 Task: Add a signature Holden Davis containing With sincere appreciation and best wishes, Holden Davis to email address softage.5@softage.net and add a label Recipes
Action: Mouse moved to (882, 49)
Screenshot: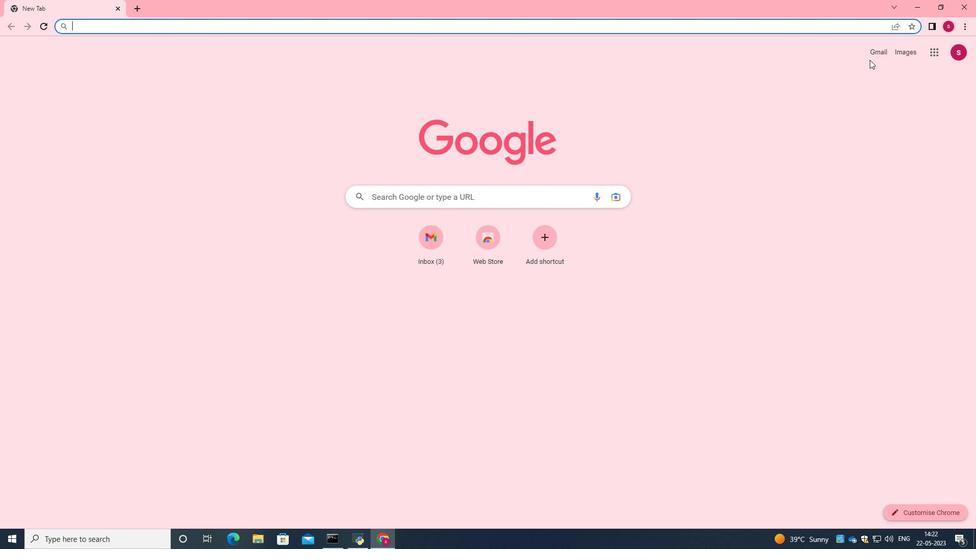 
Action: Mouse pressed left at (882, 49)
Screenshot: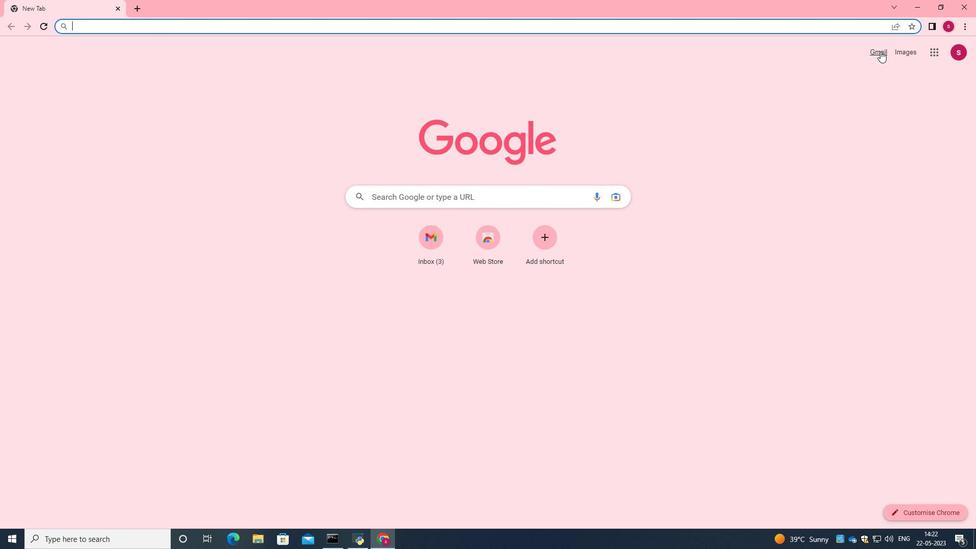 
Action: Mouse moved to (888, 68)
Screenshot: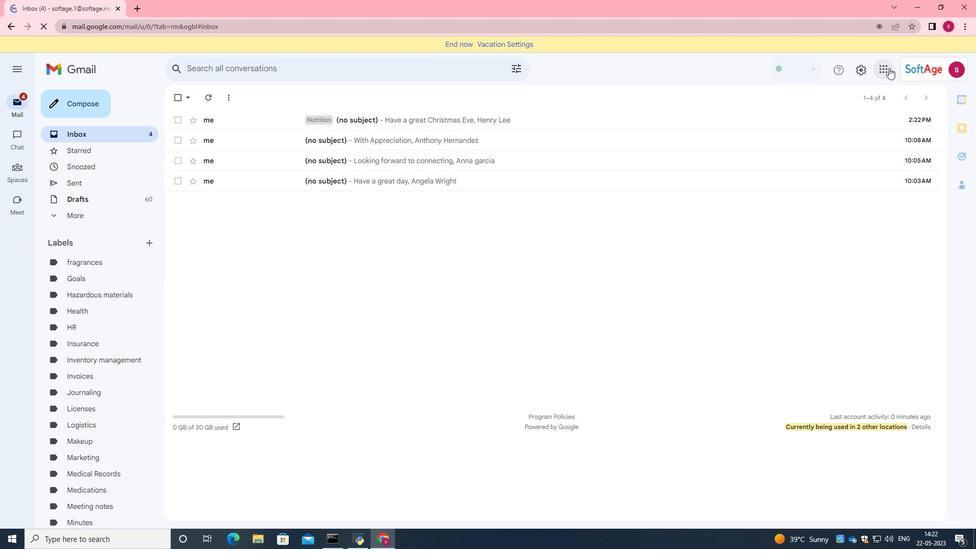 
Action: Mouse pressed left at (888, 68)
Screenshot: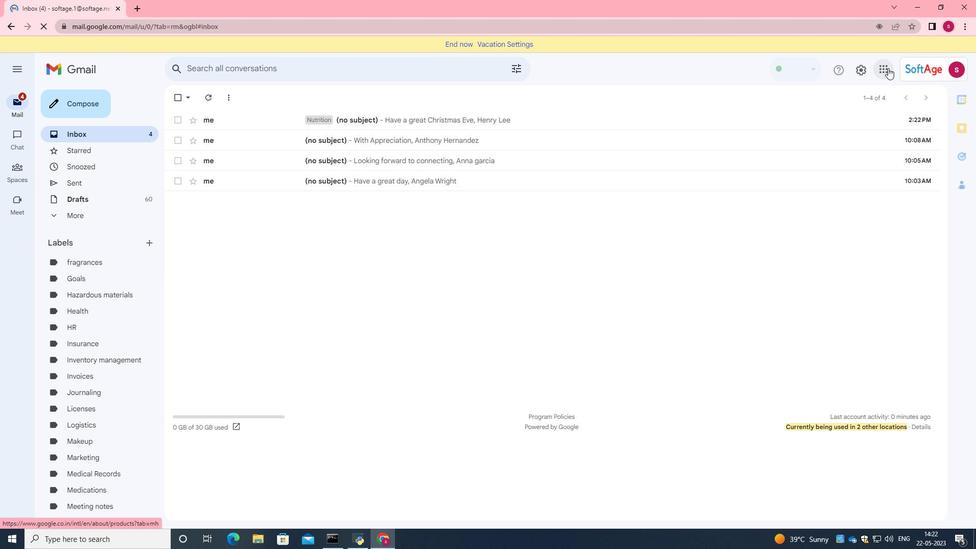 
Action: Mouse moved to (852, 72)
Screenshot: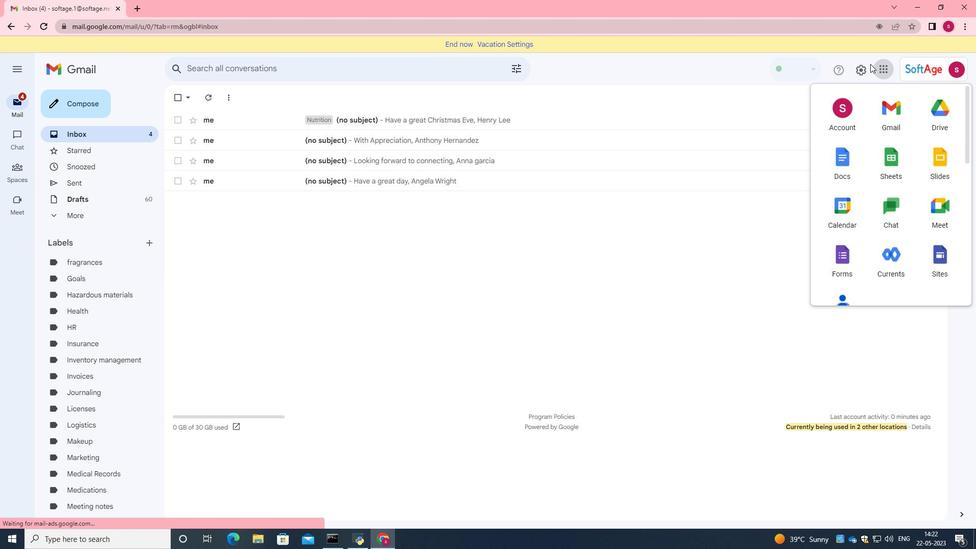 
Action: Mouse pressed left at (852, 72)
Screenshot: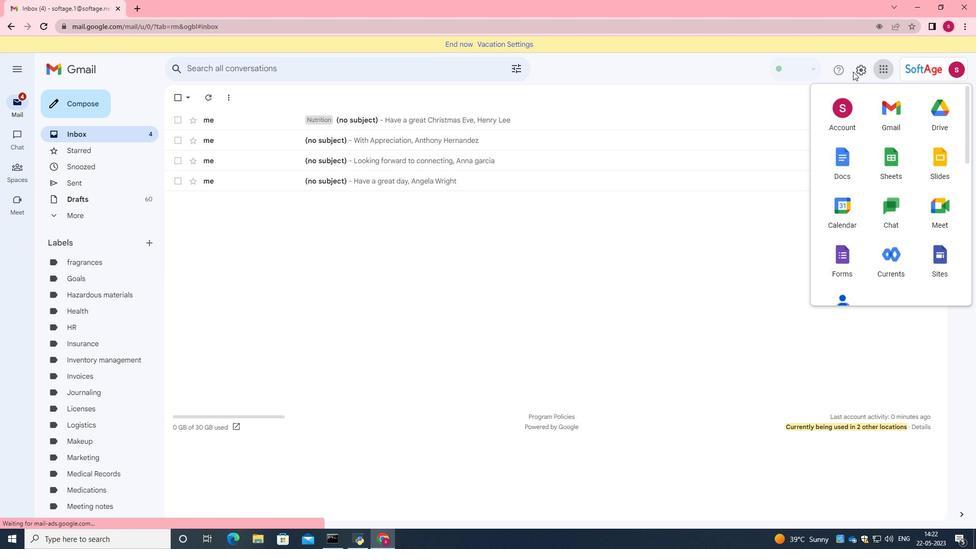 
Action: Mouse moved to (864, 73)
Screenshot: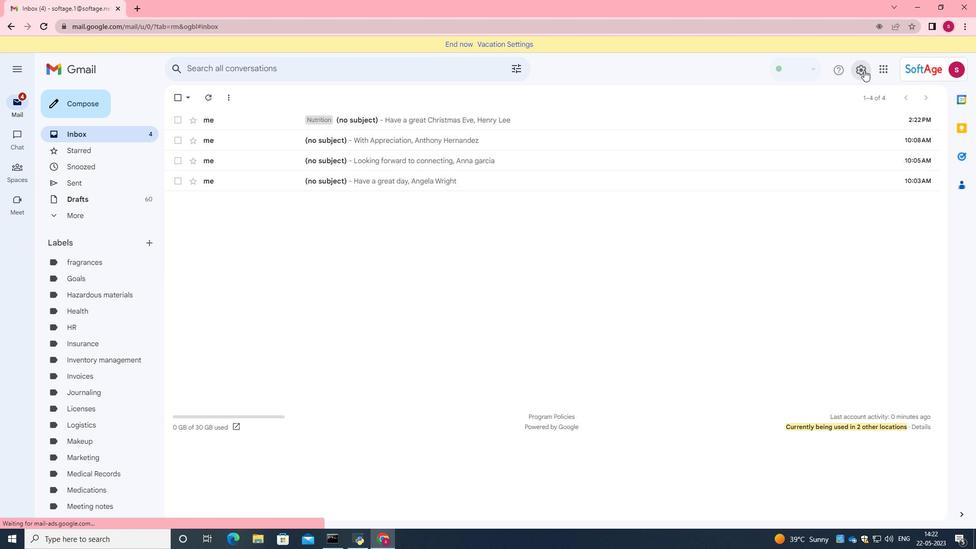 
Action: Mouse pressed left at (864, 73)
Screenshot: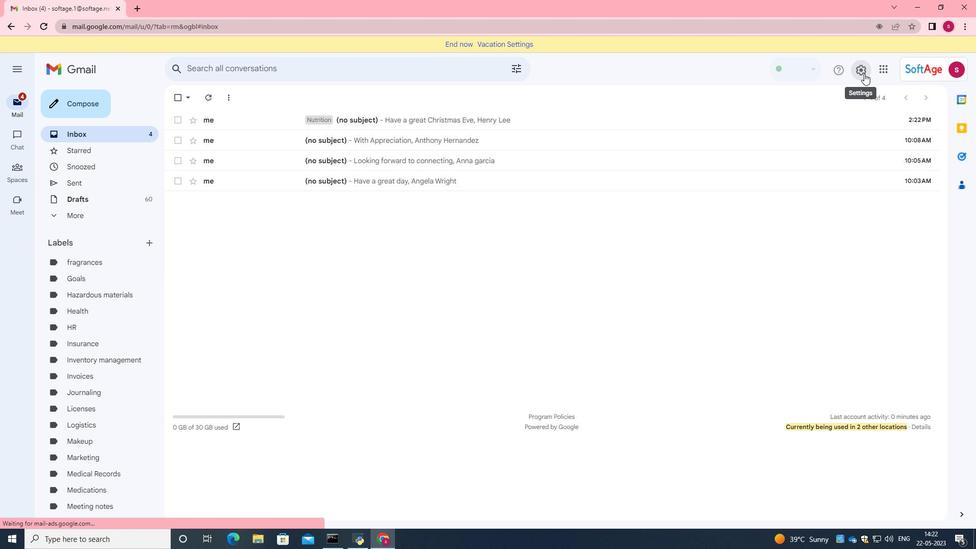 
Action: Mouse moved to (861, 72)
Screenshot: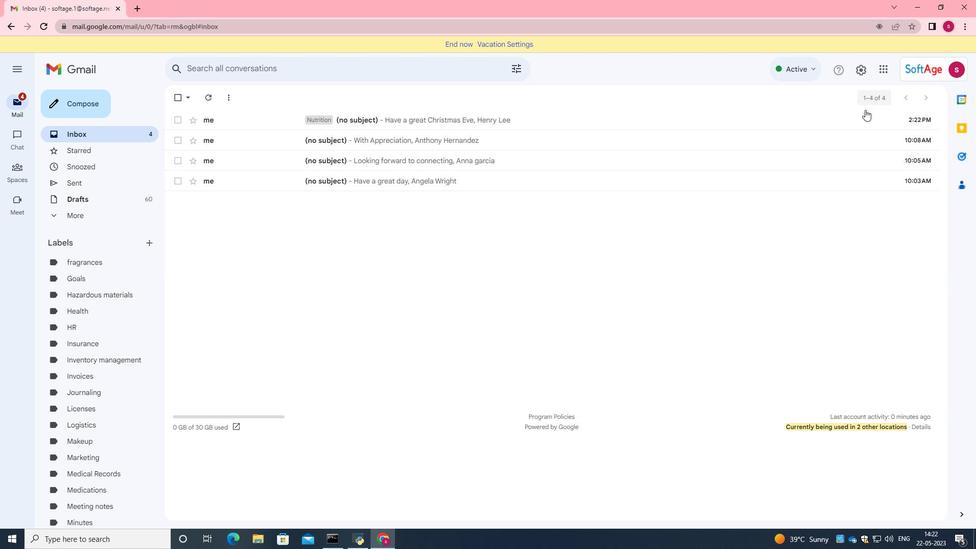 
Action: Mouse pressed left at (861, 72)
Screenshot: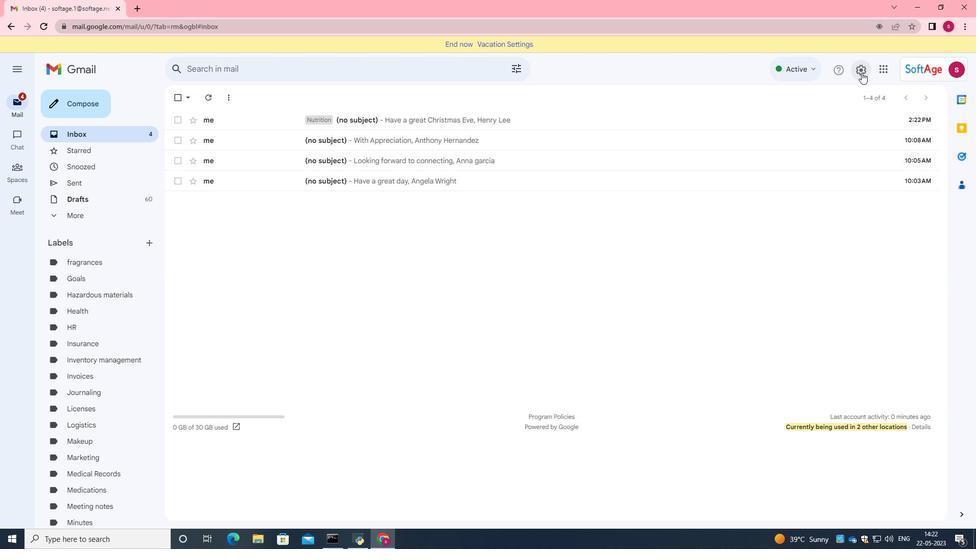 
Action: Mouse moved to (861, 115)
Screenshot: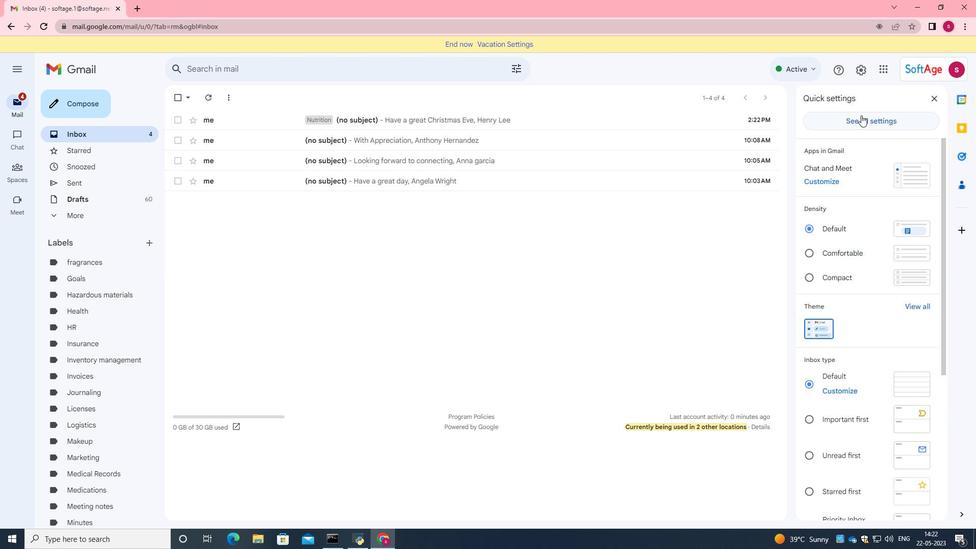 
Action: Mouse pressed left at (861, 115)
Screenshot: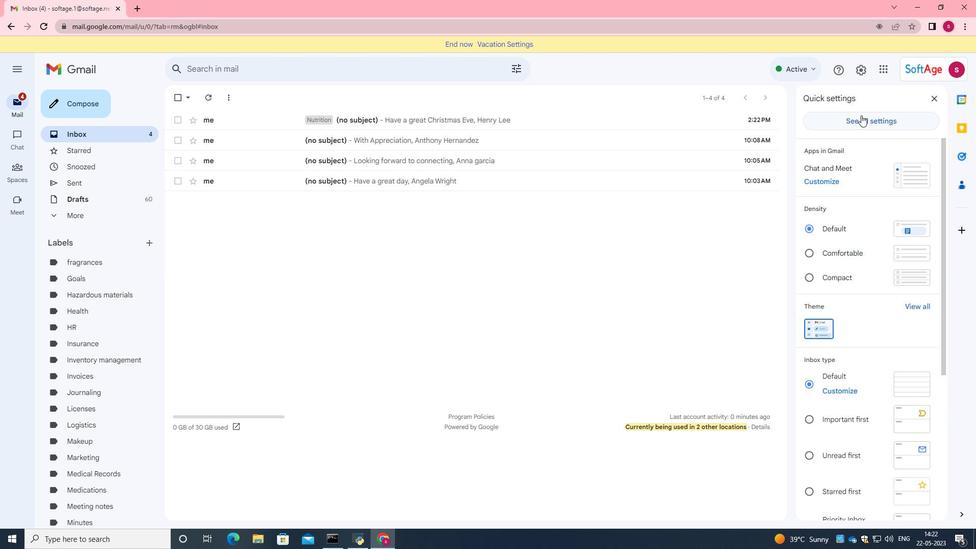 
Action: Mouse moved to (443, 228)
Screenshot: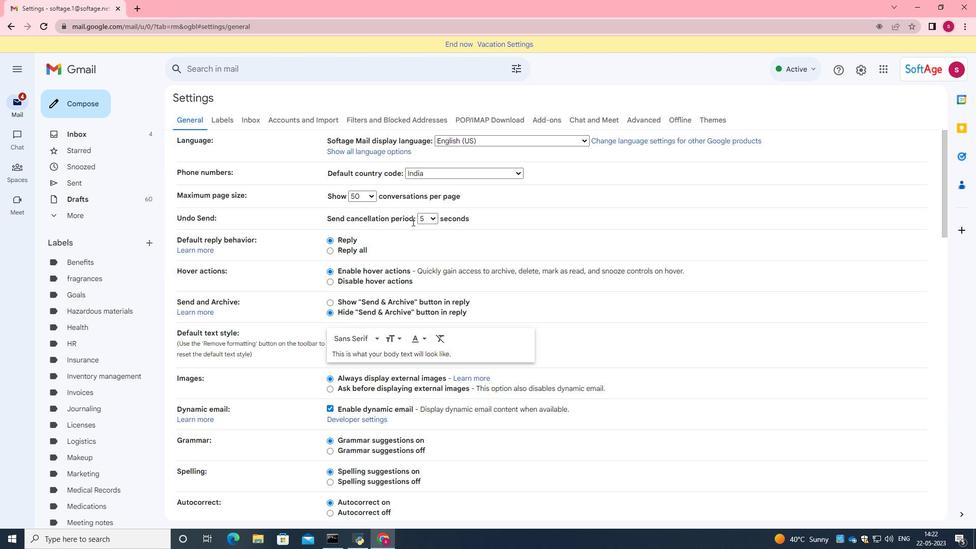 
Action: Mouse scrolled (443, 228) with delta (0, 0)
Screenshot: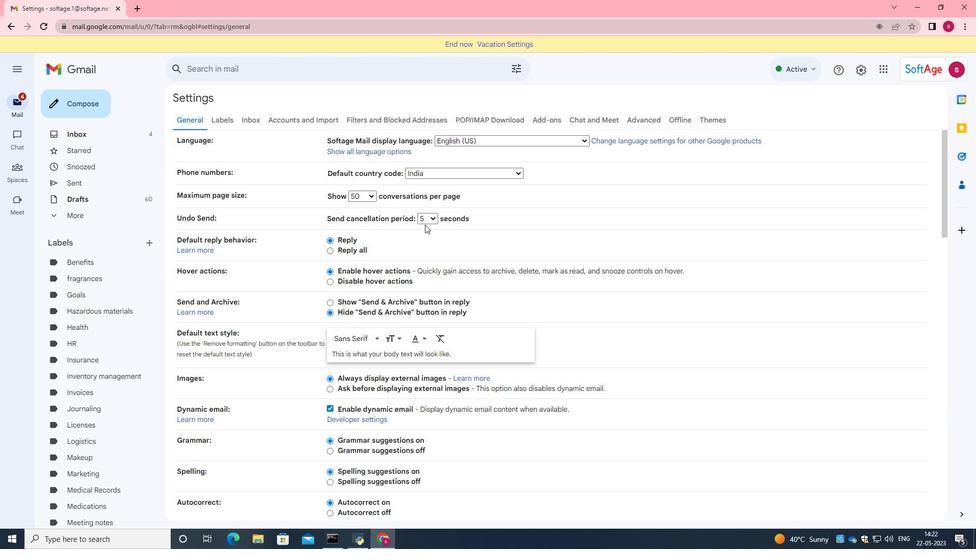 
Action: Mouse moved to (443, 229)
Screenshot: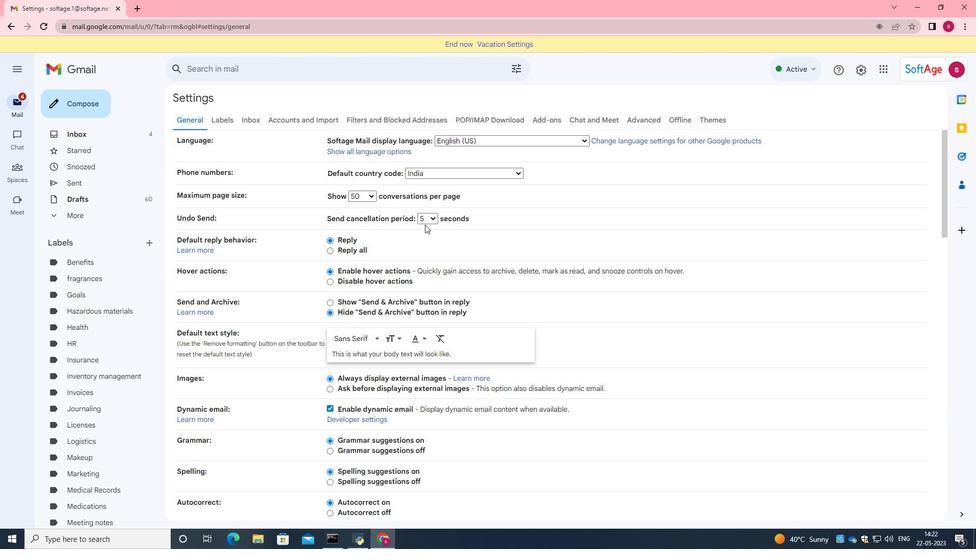 
Action: Mouse scrolled (443, 228) with delta (0, 0)
Screenshot: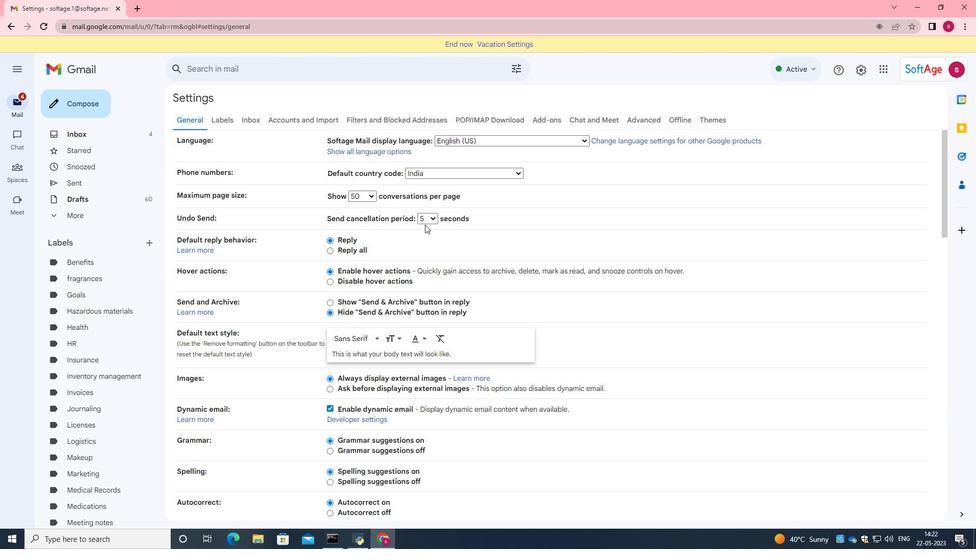 
Action: Mouse moved to (445, 230)
Screenshot: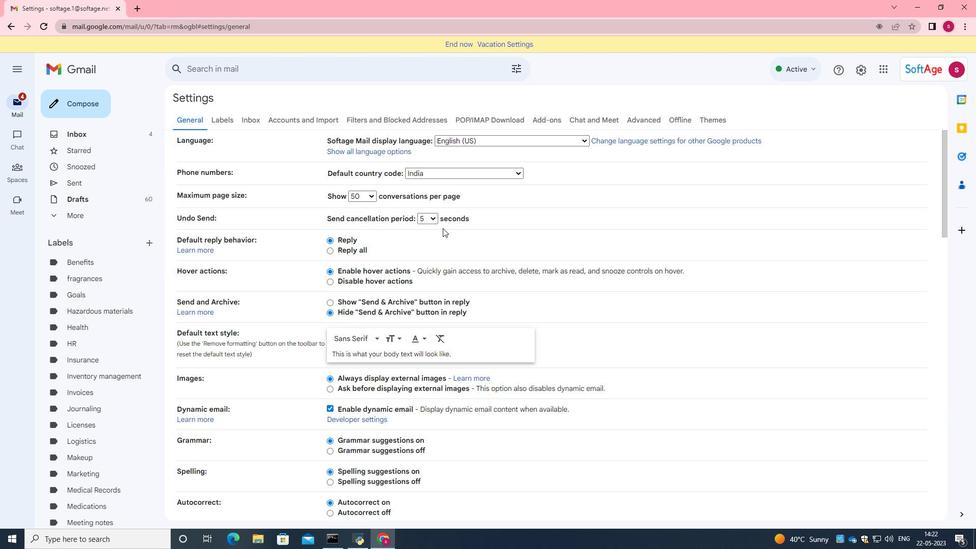 
Action: Mouse scrolled (445, 230) with delta (0, 0)
Screenshot: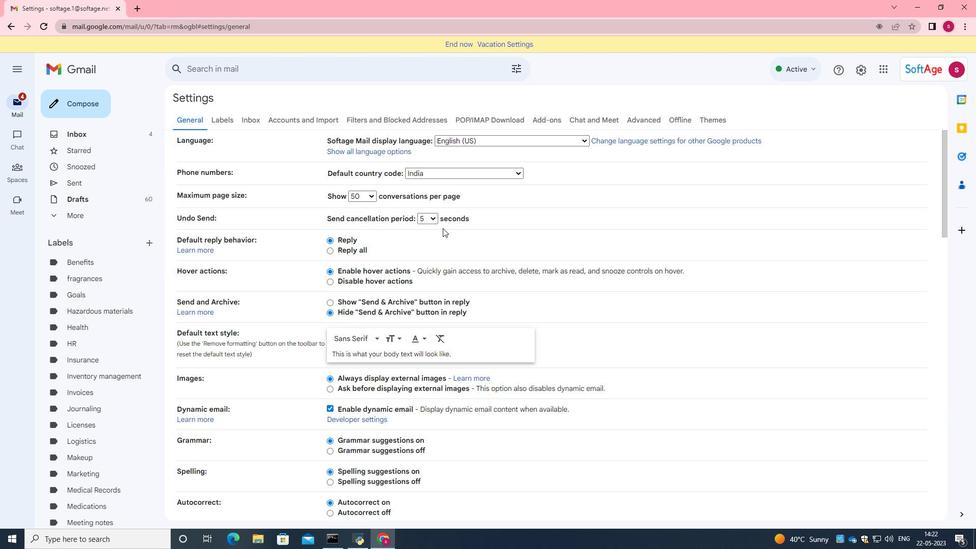 
Action: Mouse moved to (470, 251)
Screenshot: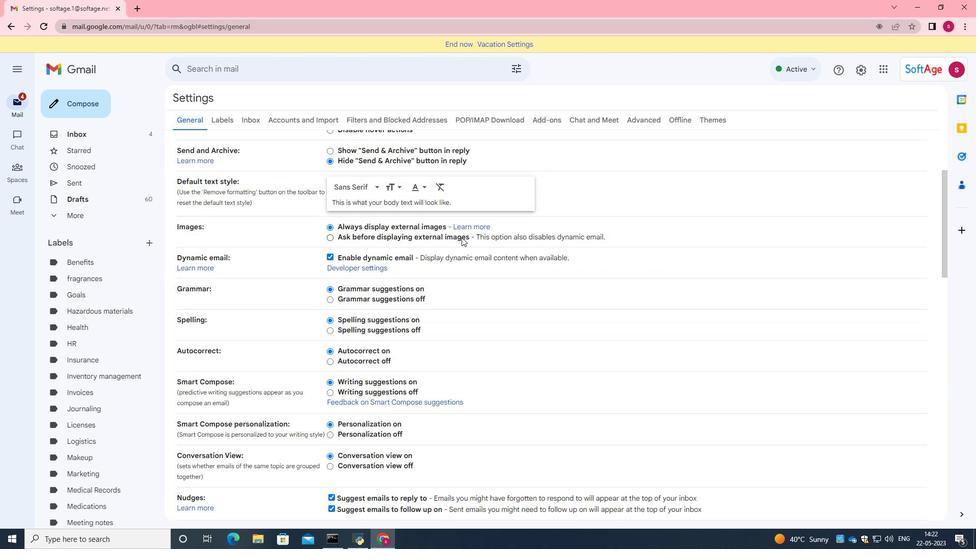 
Action: Mouse scrolled (468, 249) with delta (0, 0)
Screenshot: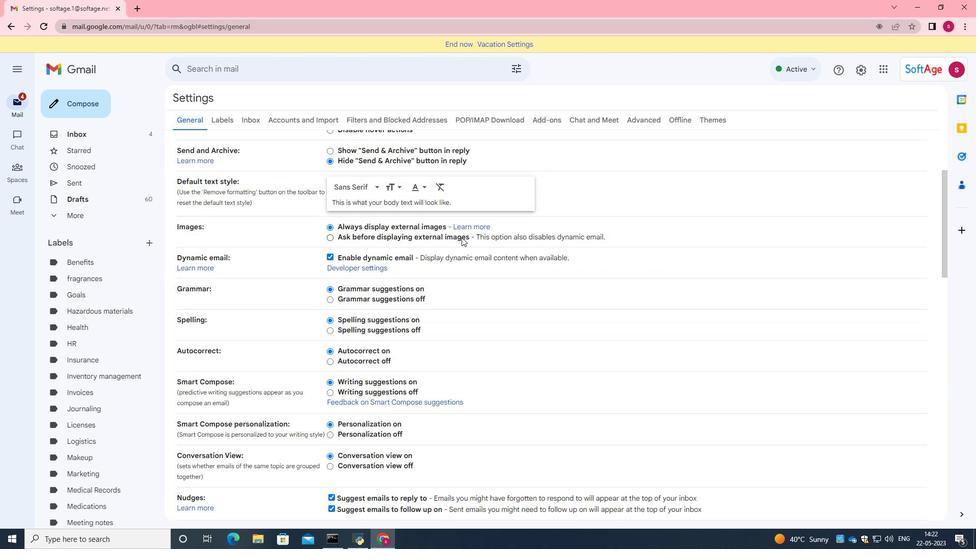
Action: Mouse moved to (470, 252)
Screenshot: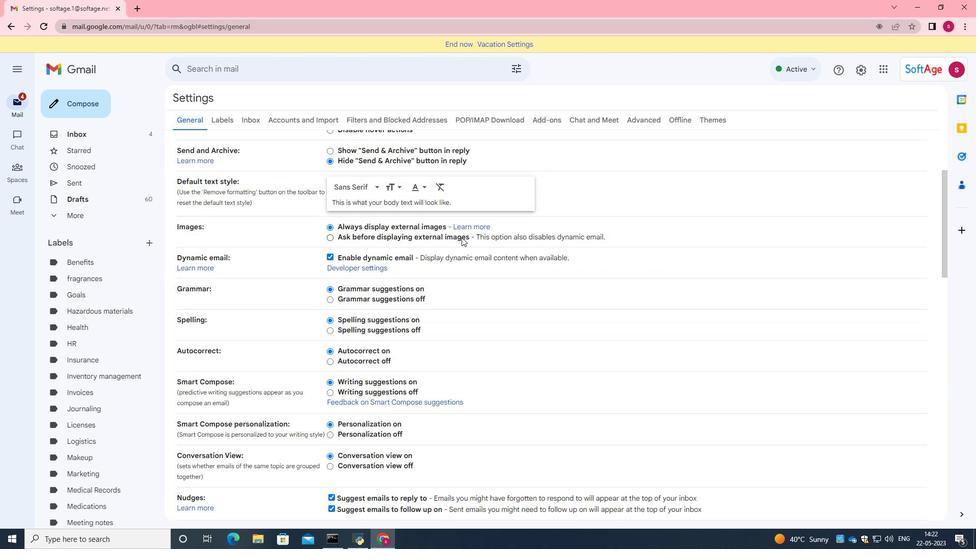 
Action: Mouse scrolled (470, 250) with delta (0, 0)
Screenshot: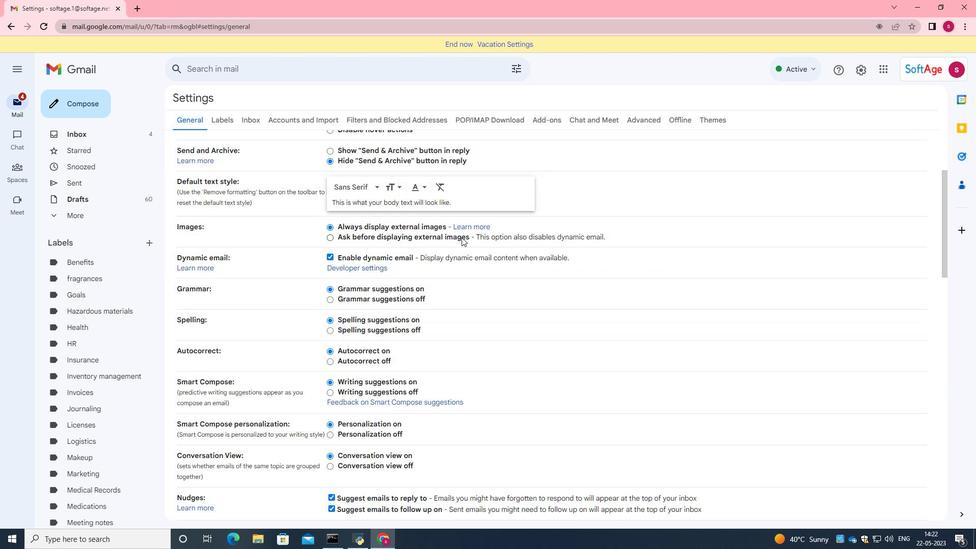 
Action: Mouse scrolled (470, 251) with delta (0, 0)
Screenshot: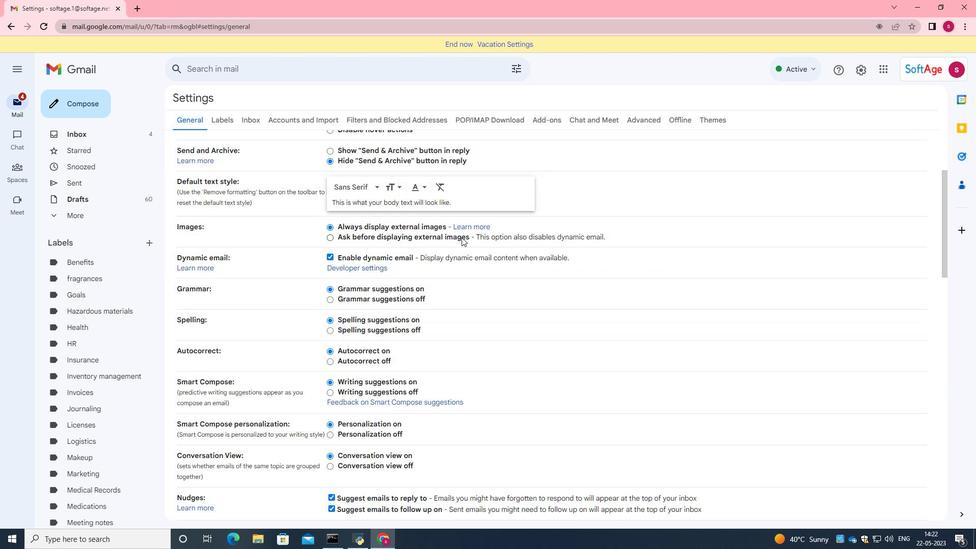 
Action: Mouse moved to (471, 252)
Screenshot: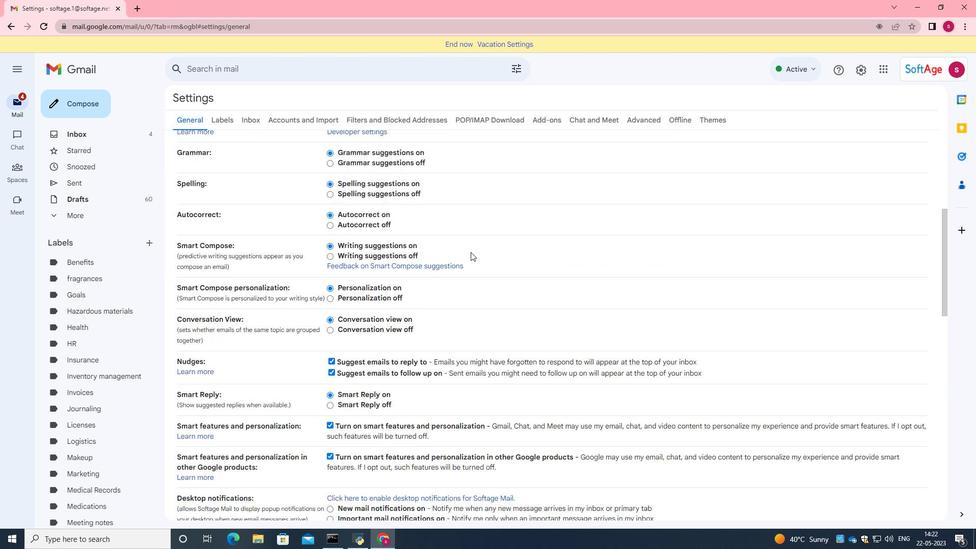 
Action: Mouse scrolled (471, 252) with delta (0, 0)
Screenshot: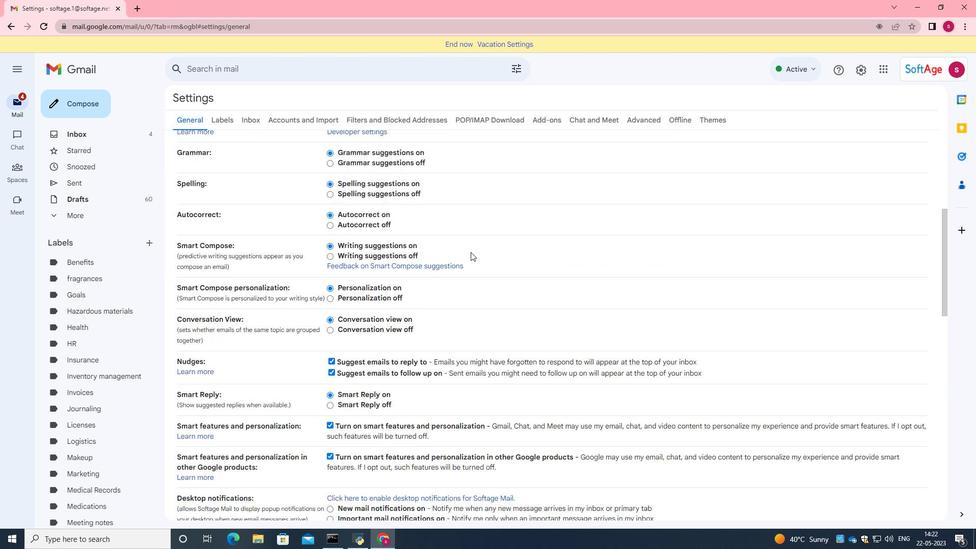 
Action: Mouse moved to (471, 255)
Screenshot: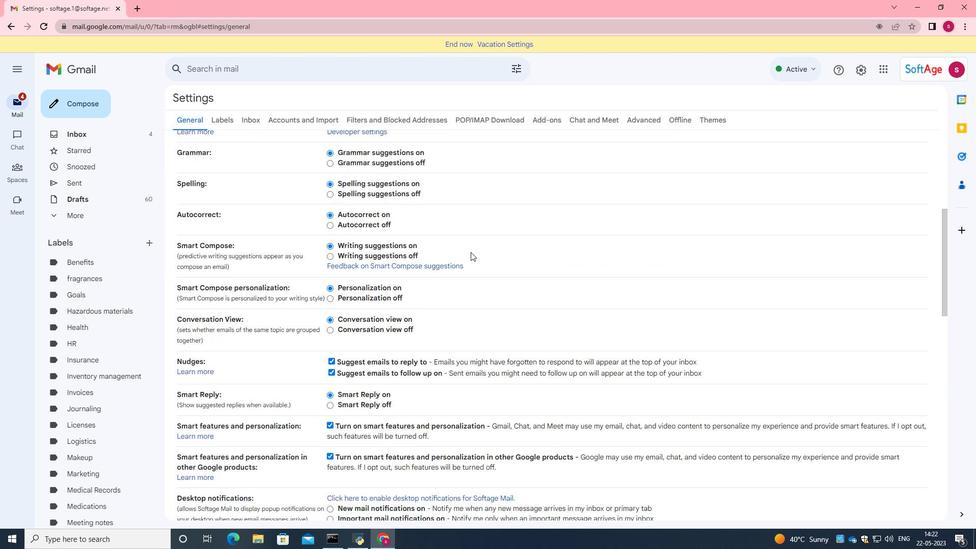 
Action: Mouse scrolled (471, 254) with delta (0, 0)
Screenshot: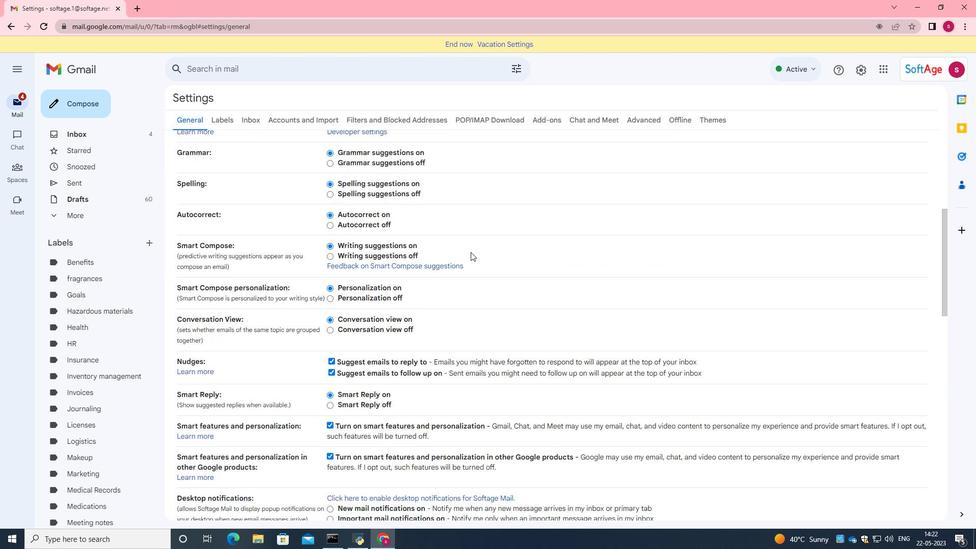 
Action: Mouse moved to (472, 256)
Screenshot: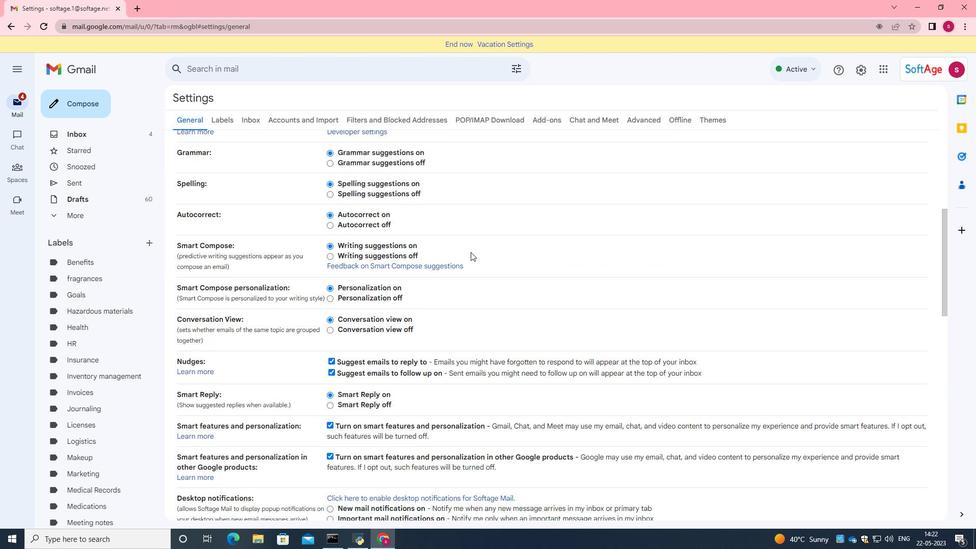 
Action: Mouse scrolled (472, 255) with delta (0, 0)
Screenshot: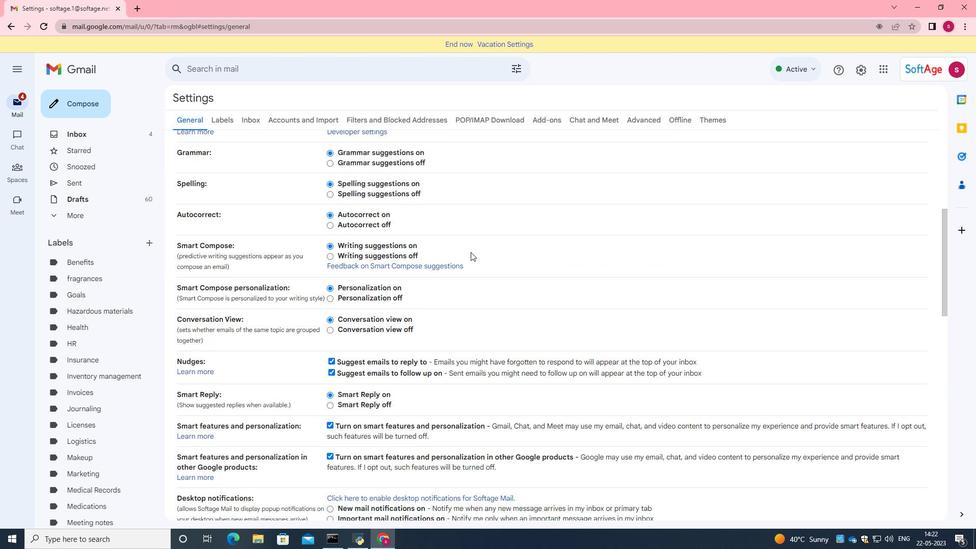 
Action: Mouse moved to (507, 351)
Screenshot: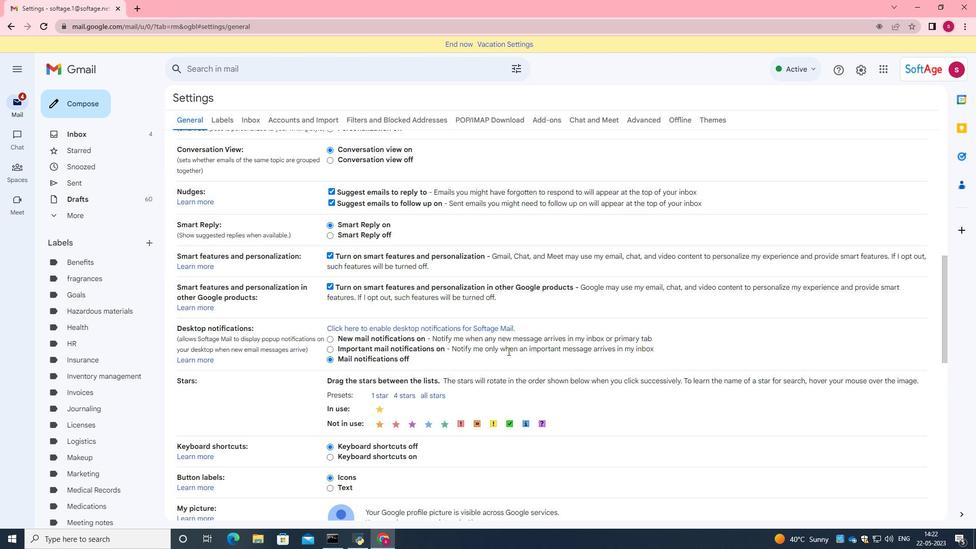 
Action: Mouse scrolled (507, 351) with delta (0, 0)
Screenshot: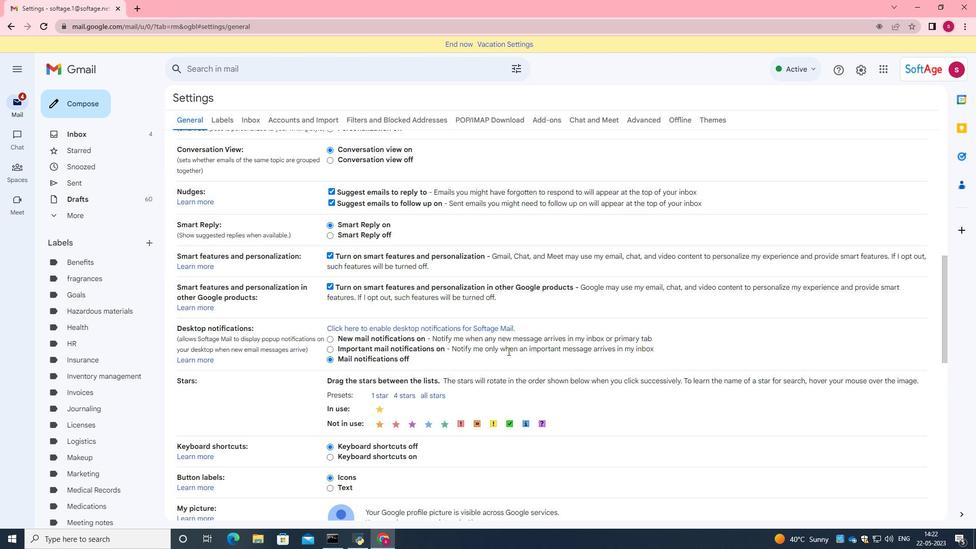 
Action: Mouse moved to (507, 351)
Screenshot: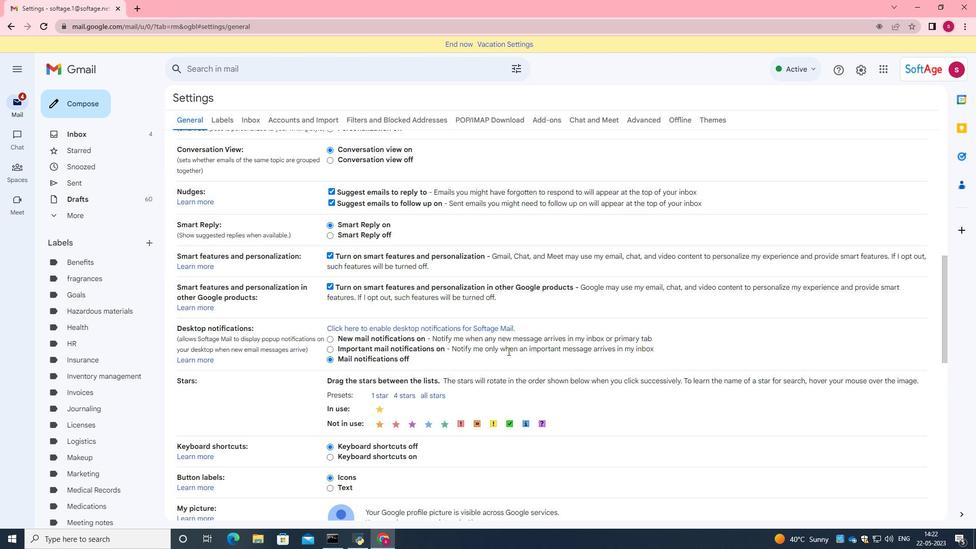 
Action: Mouse scrolled (507, 351) with delta (0, 0)
Screenshot: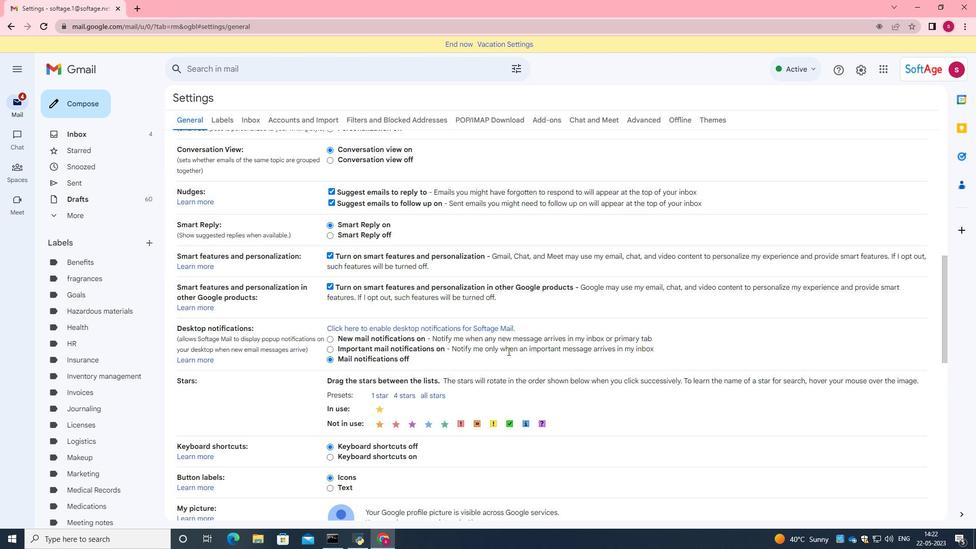 
Action: Mouse scrolled (507, 351) with delta (0, 0)
Screenshot: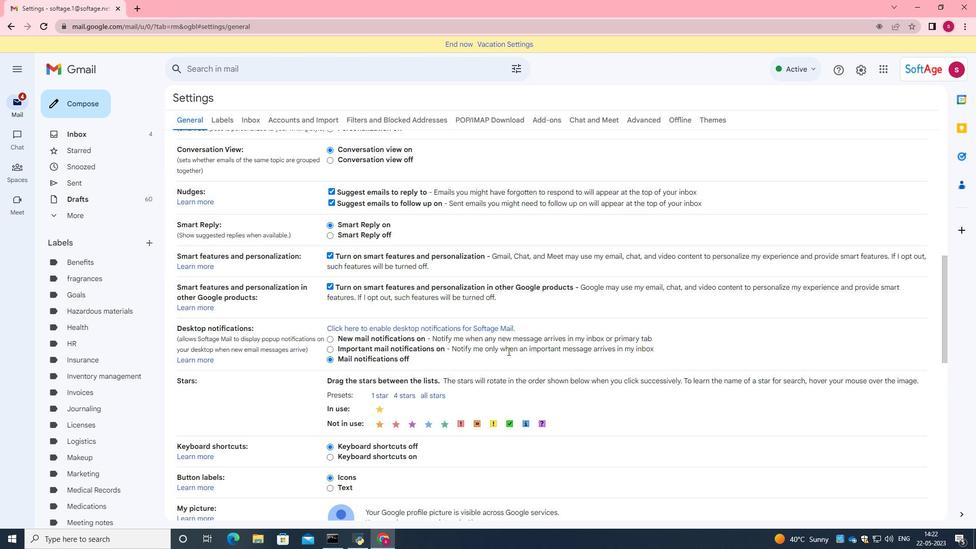 
Action: Mouse moved to (438, 432)
Screenshot: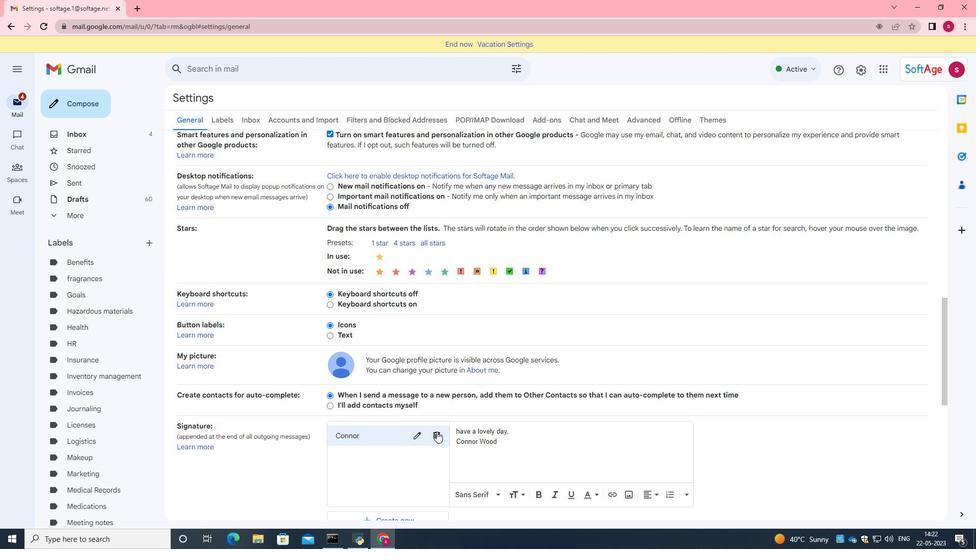 
Action: Mouse pressed left at (438, 432)
Screenshot: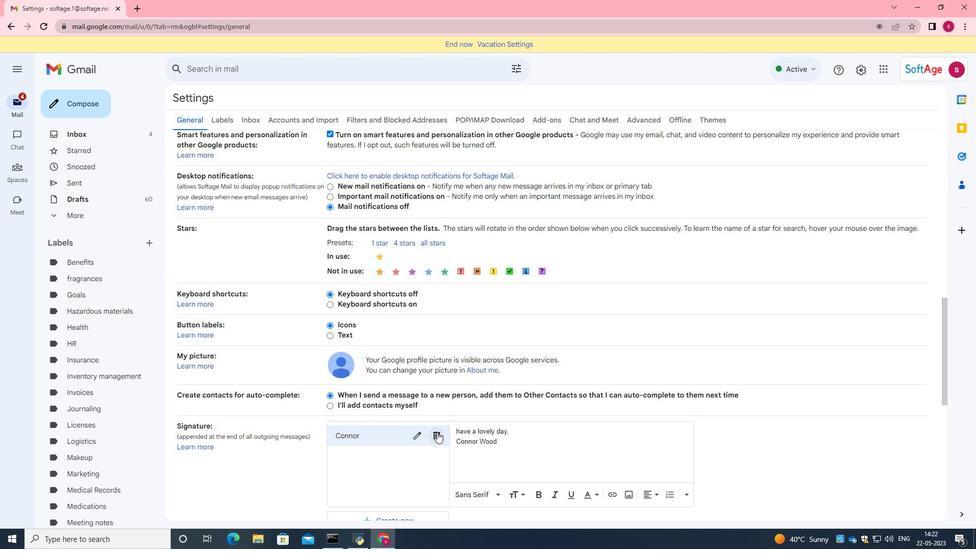 
Action: Mouse moved to (559, 305)
Screenshot: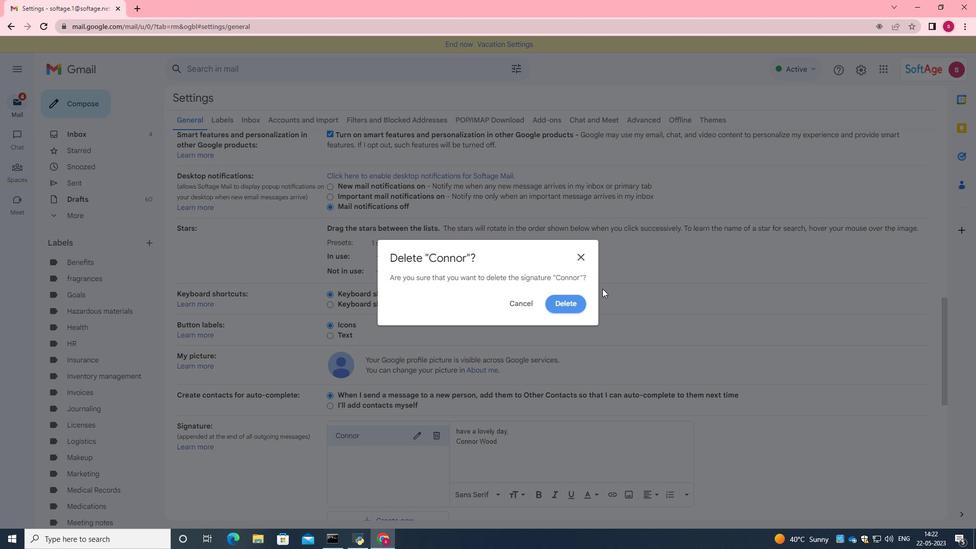 
Action: Mouse pressed left at (559, 305)
Screenshot: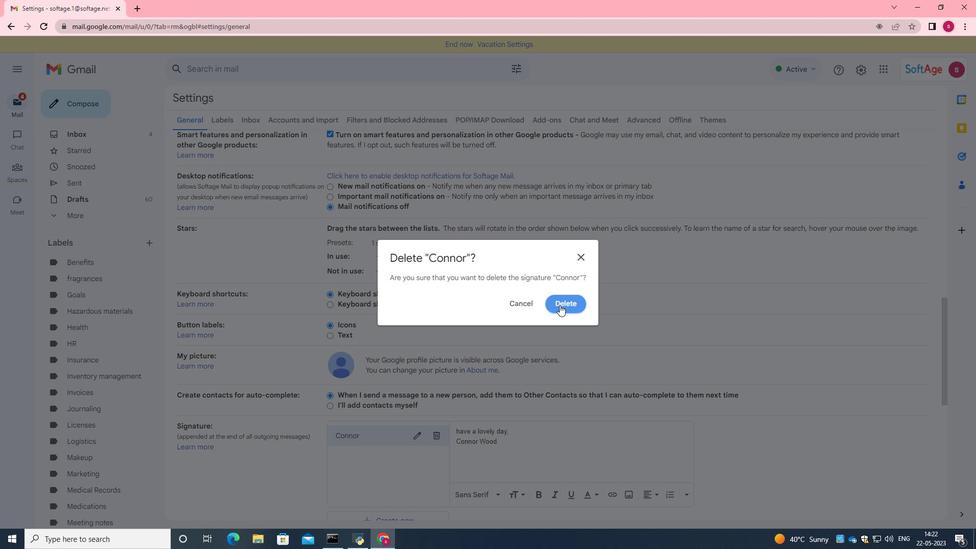 
Action: Mouse moved to (484, 373)
Screenshot: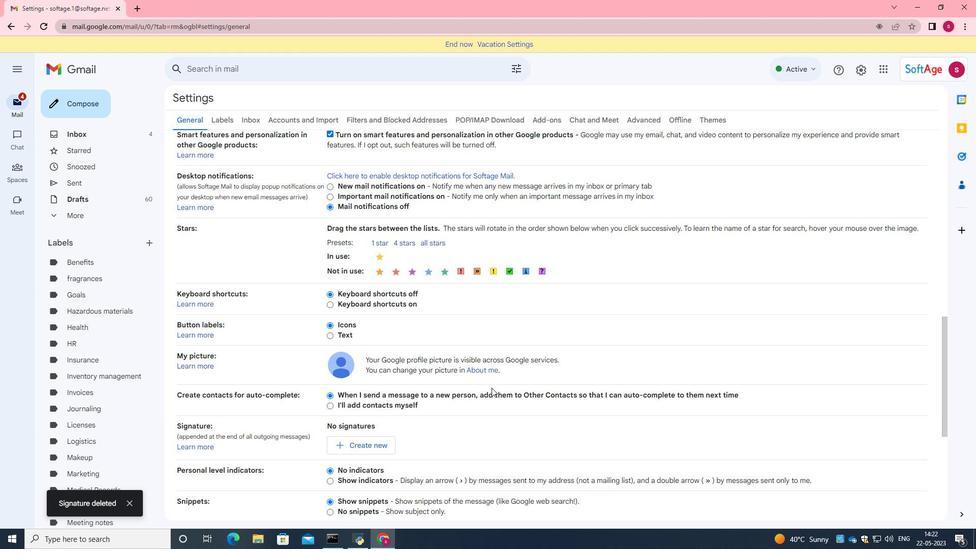 
Action: Mouse scrolled (484, 372) with delta (0, 0)
Screenshot: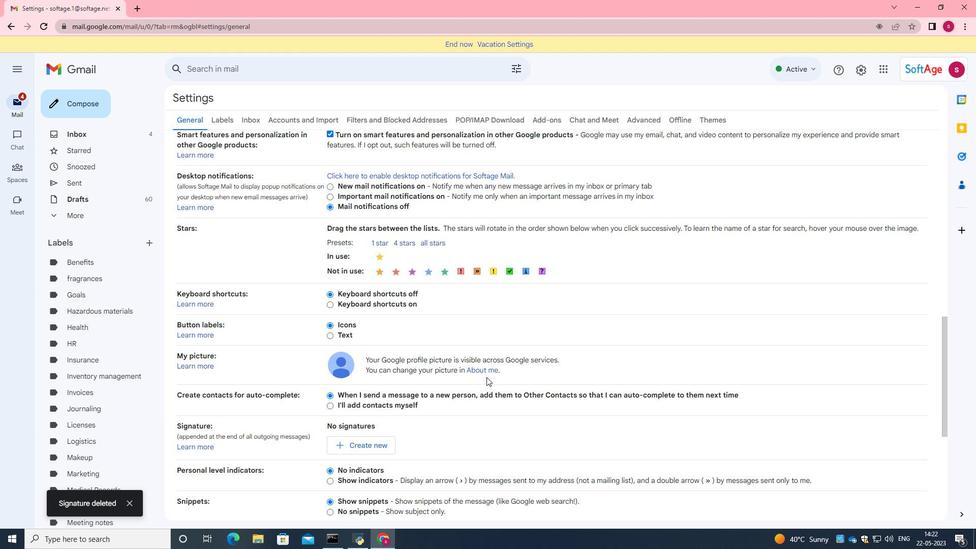 
Action: Mouse scrolled (484, 372) with delta (0, 0)
Screenshot: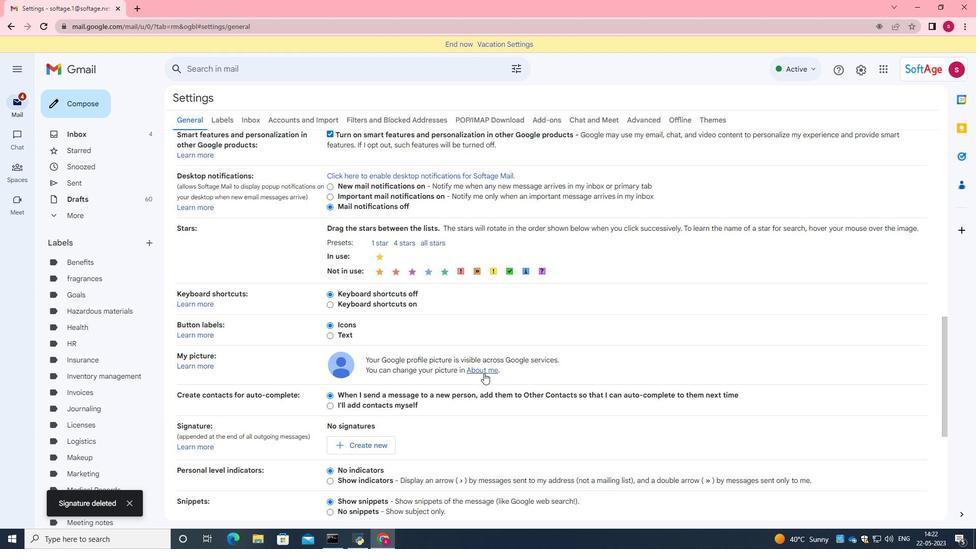 
Action: Mouse moved to (389, 345)
Screenshot: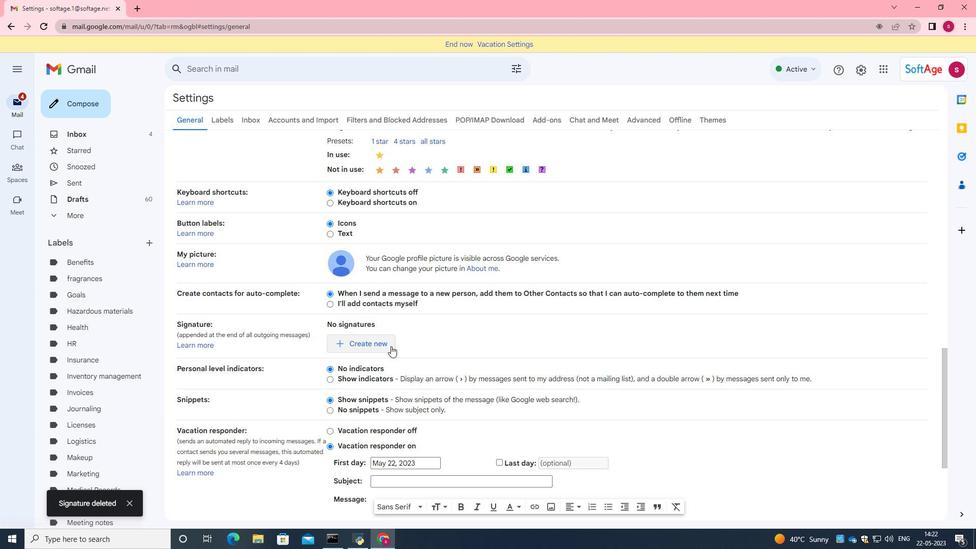 
Action: Mouse pressed left at (389, 345)
Screenshot: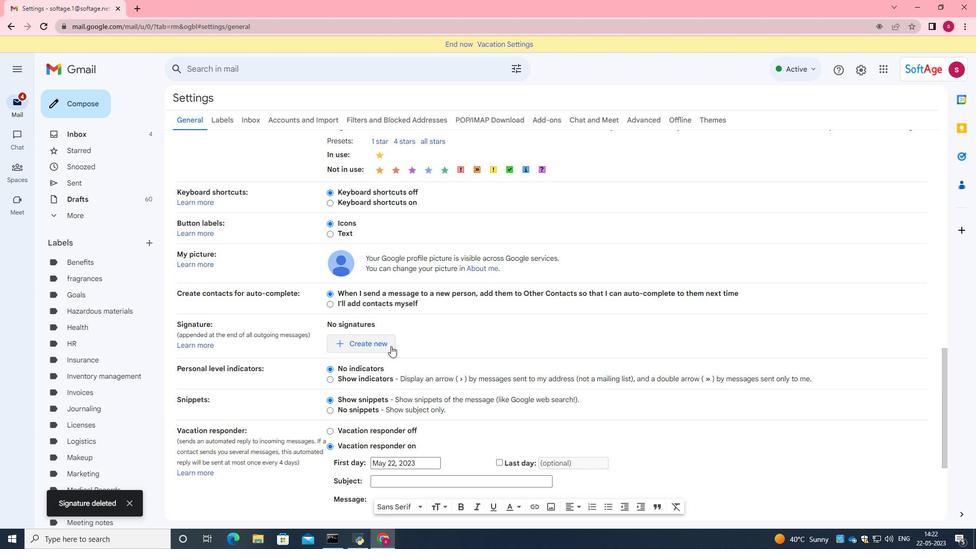 
Action: Mouse moved to (441, 273)
Screenshot: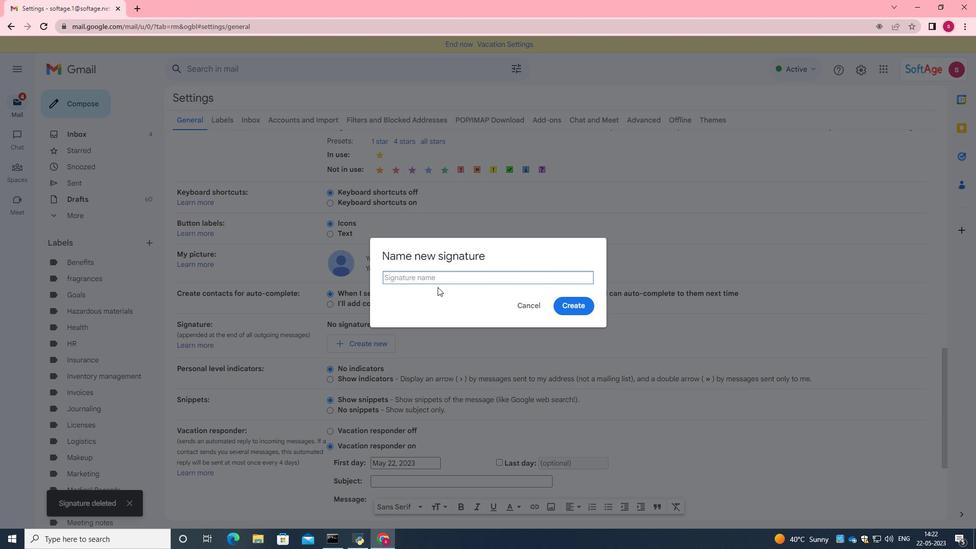 
Action: Key pressed <Key.caps_lock>H<Key.caps_lock>oldin<Key.backspace><Key.backspace>en<Key.space><Key.caps_lock>D<Key.caps_lock>avis
Screenshot: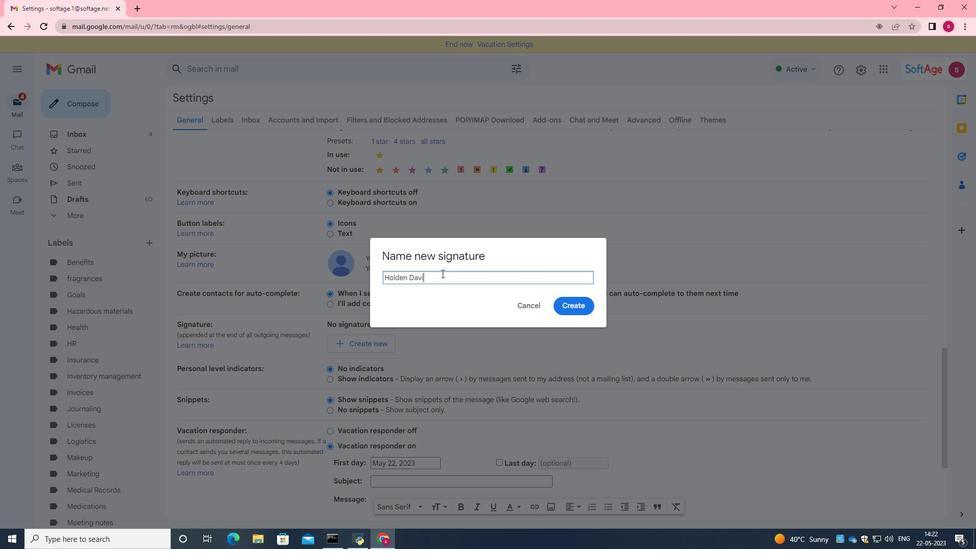 
Action: Mouse moved to (560, 302)
Screenshot: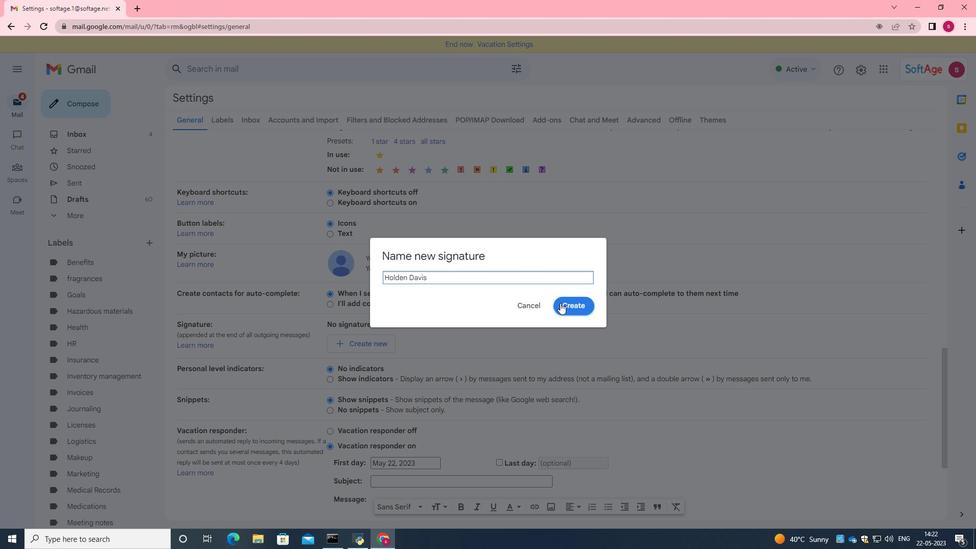 
Action: Mouse pressed left at (560, 302)
Screenshot: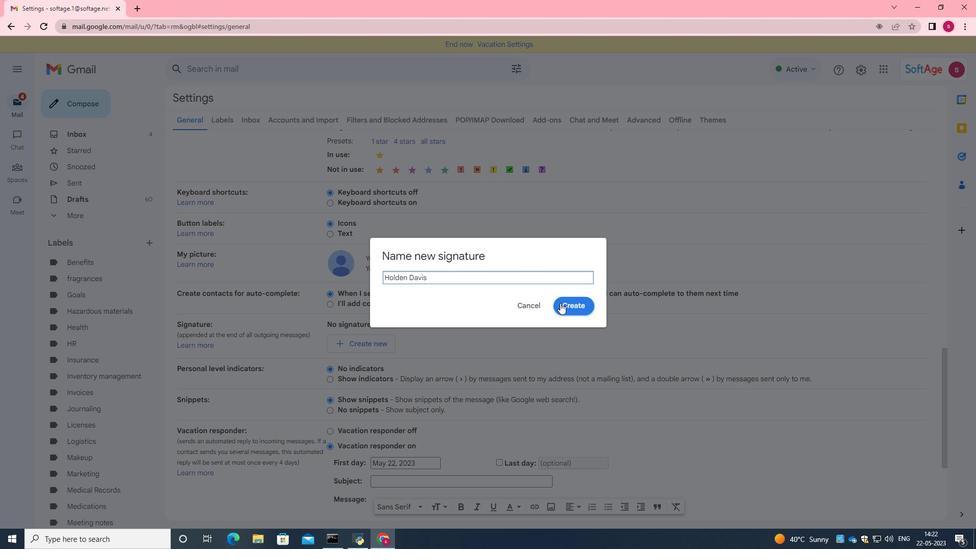 
Action: Mouse moved to (488, 260)
Screenshot: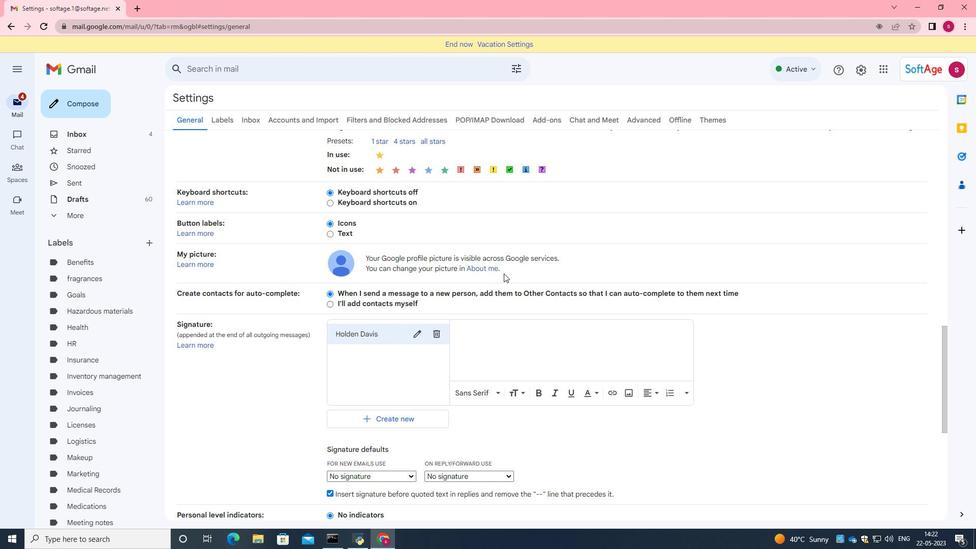 
Action: Mouse scrolled (488, 260) with delta (0, 0)
Screenshot: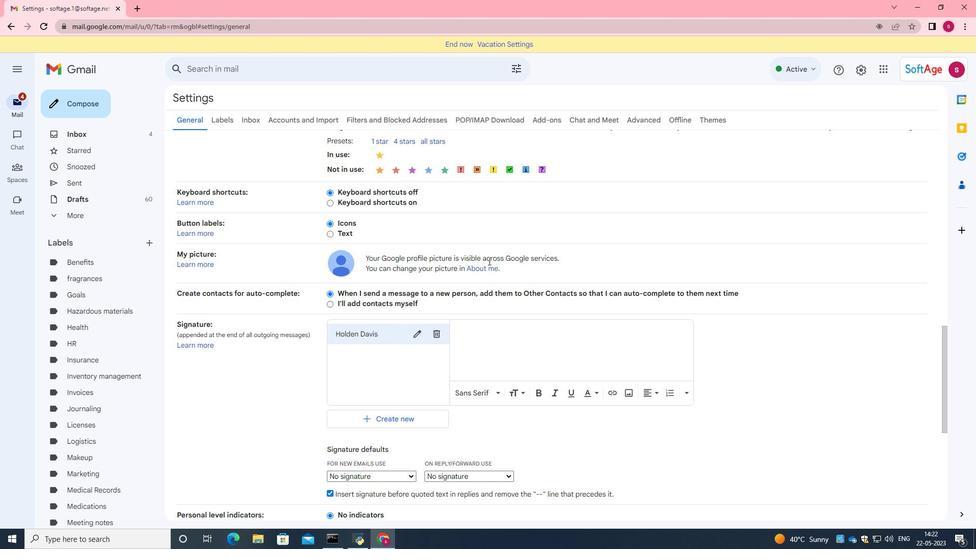 
Action: Mouse moved to (511, 283)
Screenshot: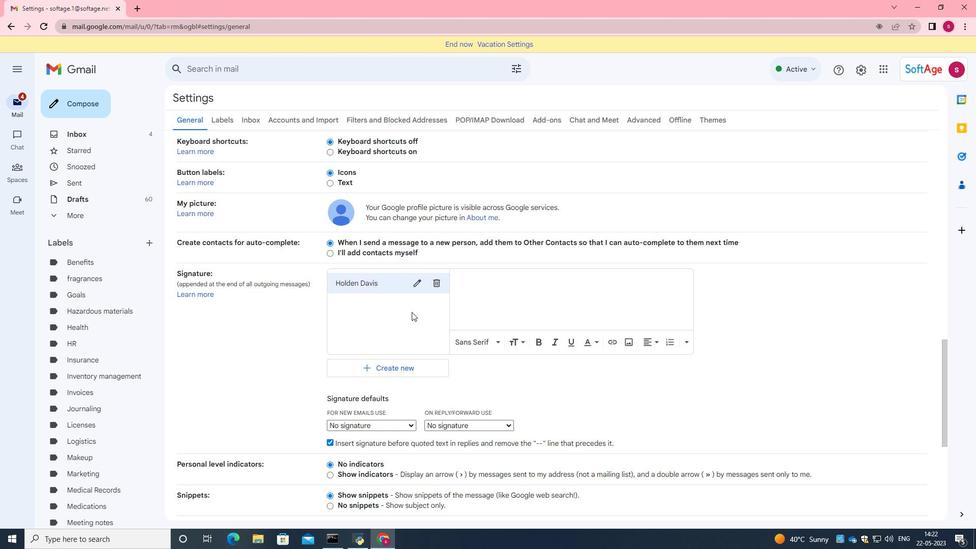 
Action: Mouse pressed left at (511, 283)
Screenshot: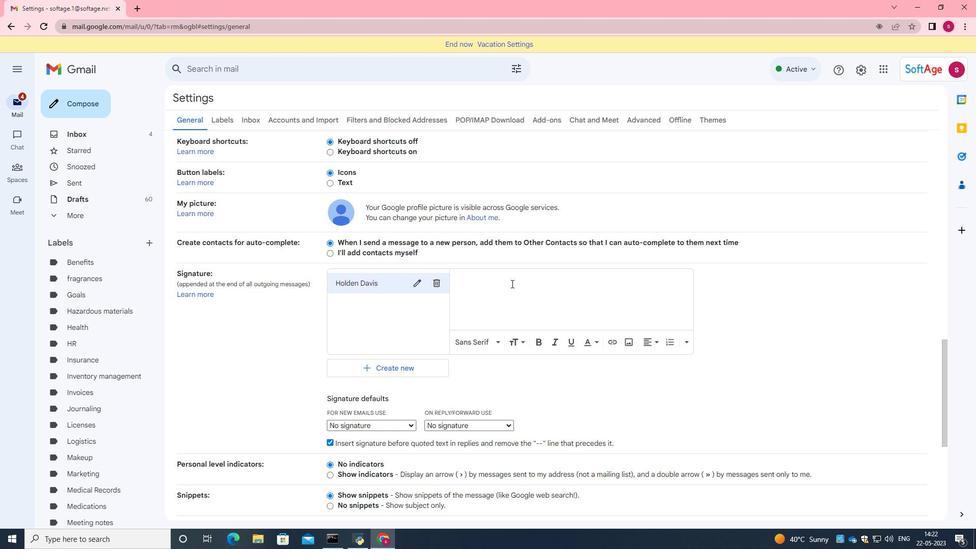 
Action: Key pressed s<Key.caps_lock><Key.caps_lock>incere<Key.space>appreciation<Key.space>and<Key.space>best<Key.space>wishes,<Key.enter><Key.caps_lock>H<Key.caps_lock>olden<Key.space><Key.caps_lock>D<Key.caps_lock>avis
Screenshot: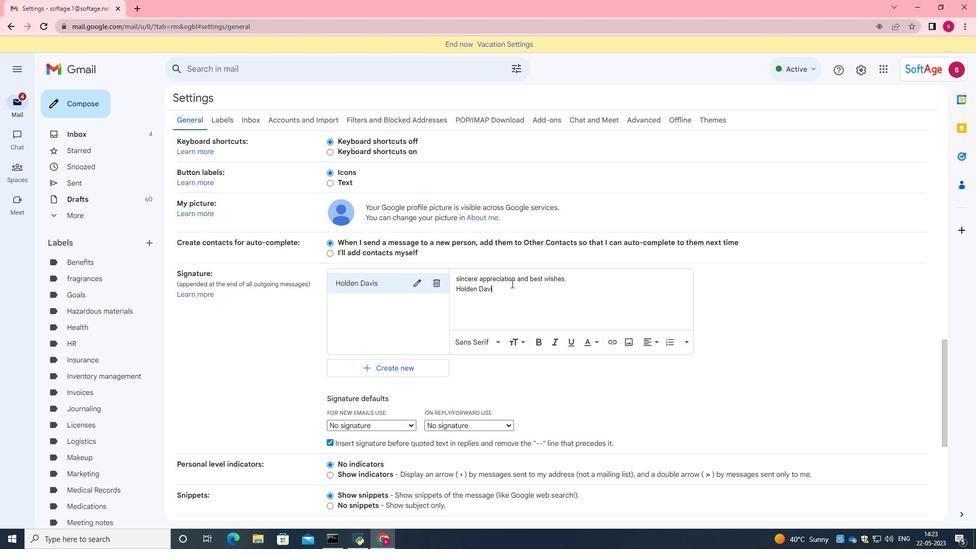 
Action: Mouse moved to (540, 281)
Screenshot: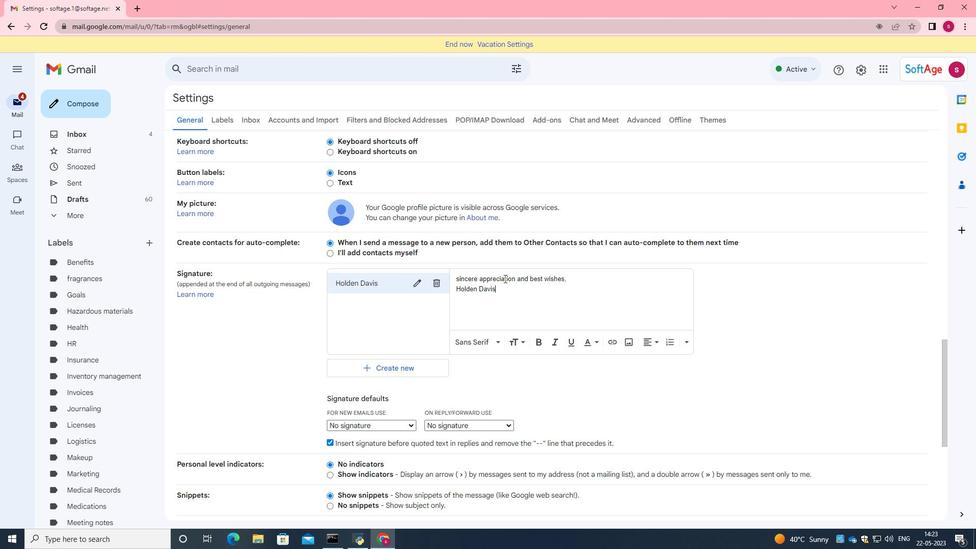 
Action: Mouse scrolled (540, 281) with delta (0, 0)
Screenshot: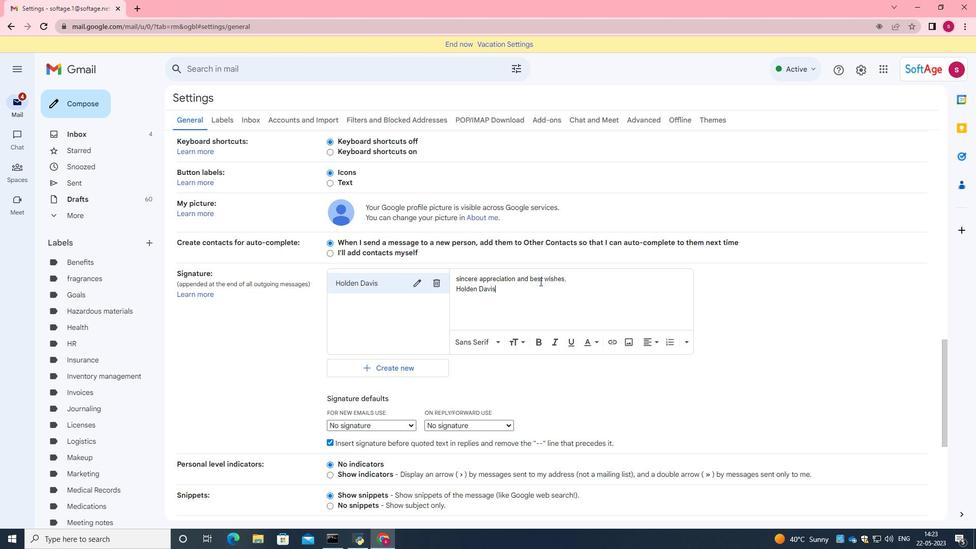 
Action: Mouse scrolled (540, 281) with delta (0, 0)
Screenshot: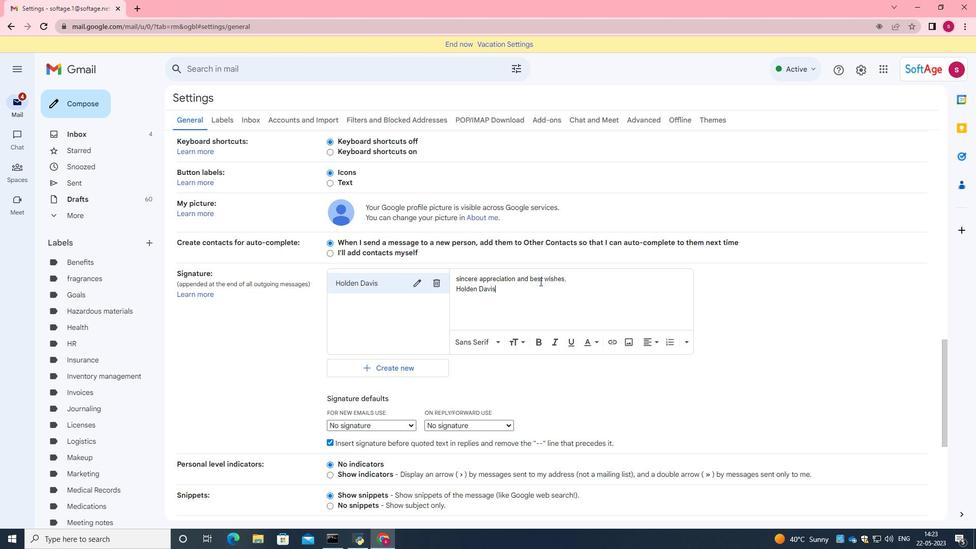 
Action: Mouse scrolled (540, 281) with delta (0, 0)
Screenshot: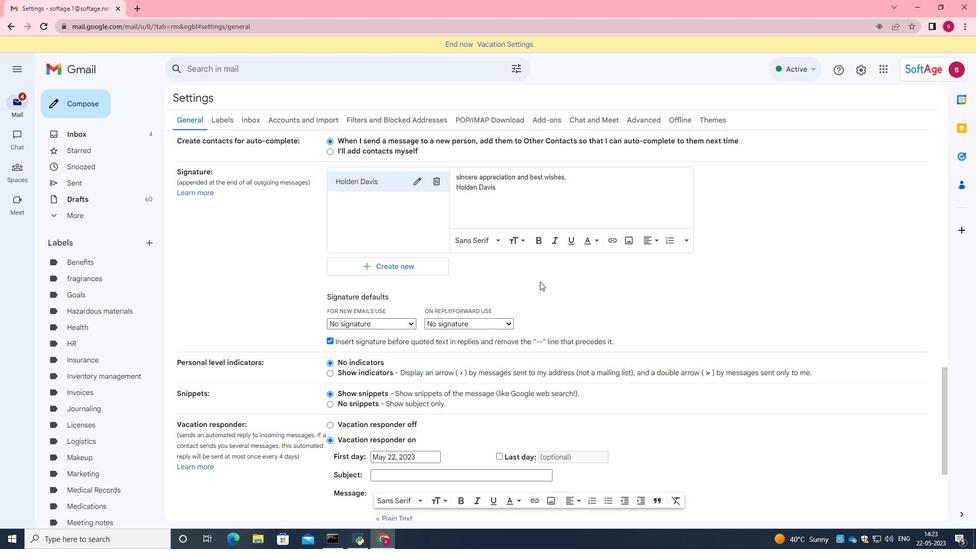
Action: Mouse moved to (540, 285)
Screenshot: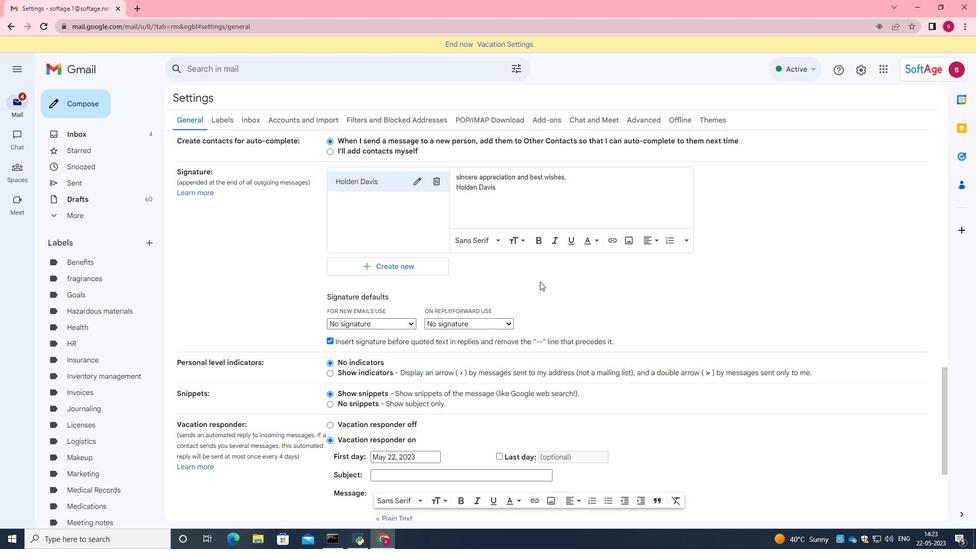 
Action: Mouse scrolled (540, 285) with delta (0, 0)
Screenshot: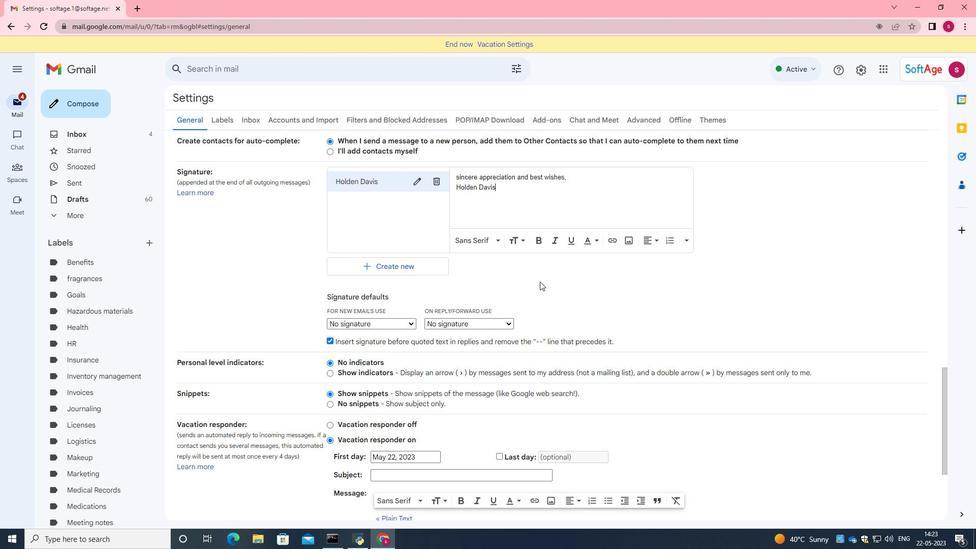 
Action: Mouse moved to (540, 286)
Screenshot: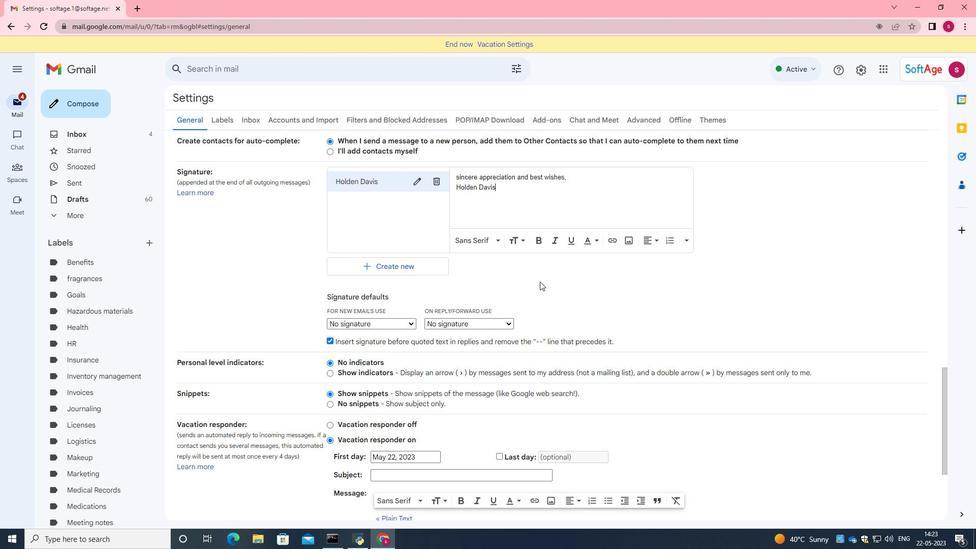 
Action: Mouse scrolled (540, 285) with delta (0, 0)
Screenshot: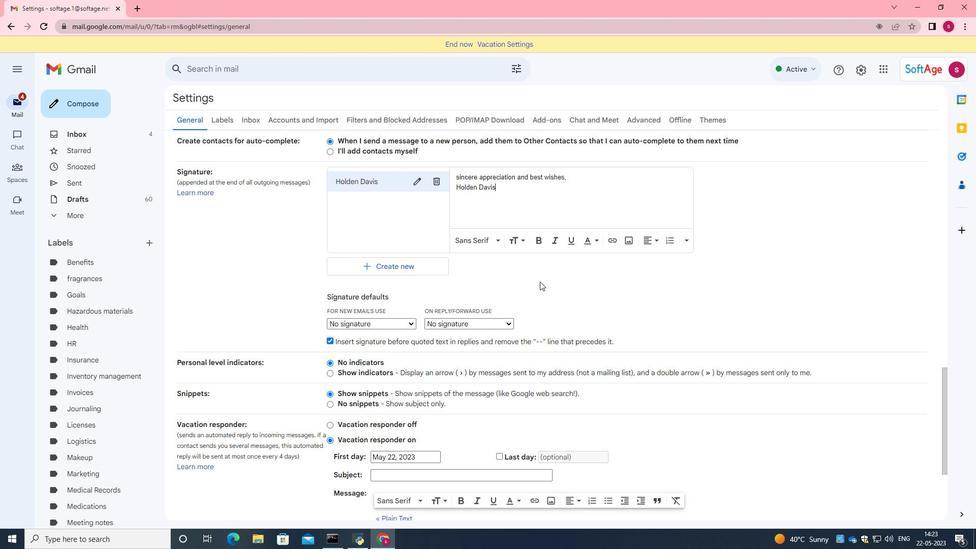 
Action: Mouse moved to (540, 287)
Screenshot: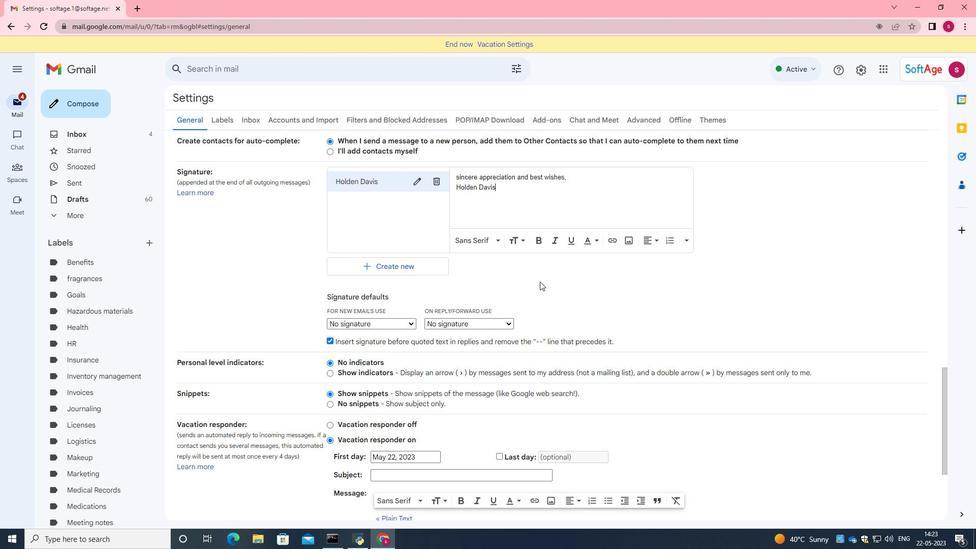 
Action: Mouse scrolled (540, 286) with delta (0, 0)
Screenshot: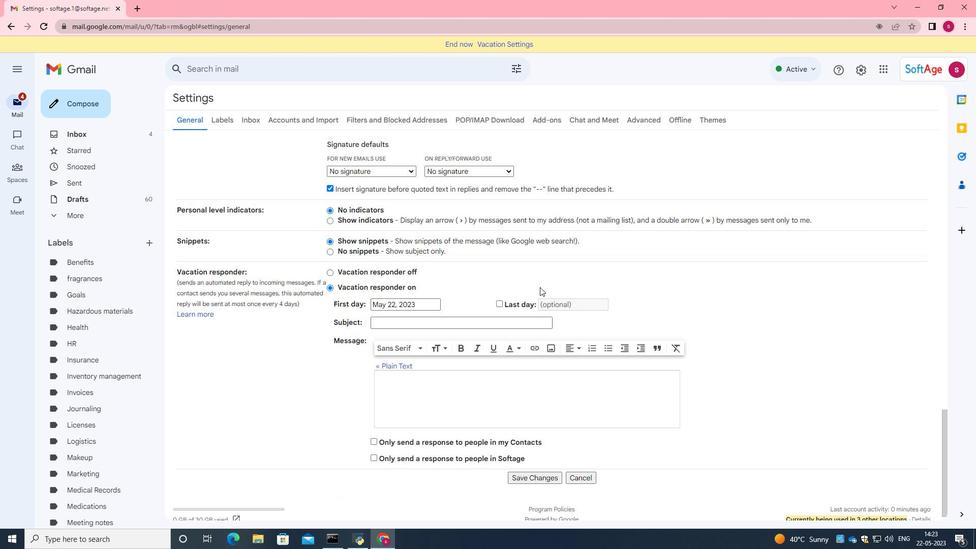 
Action: Mouse moved to (540, 287)
Screenshot: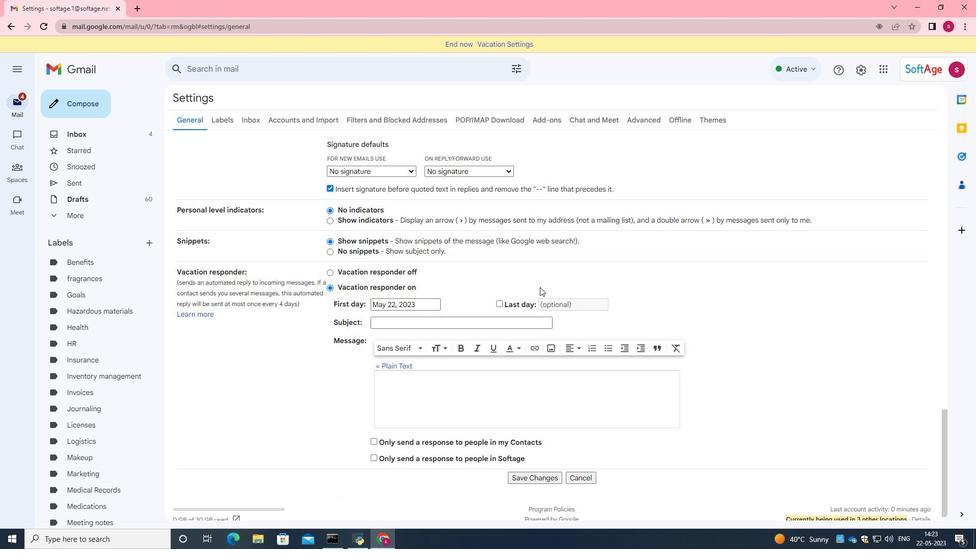 
Action: Mouse scrolled (540, 287) with delta (0, 0)
Screenshot: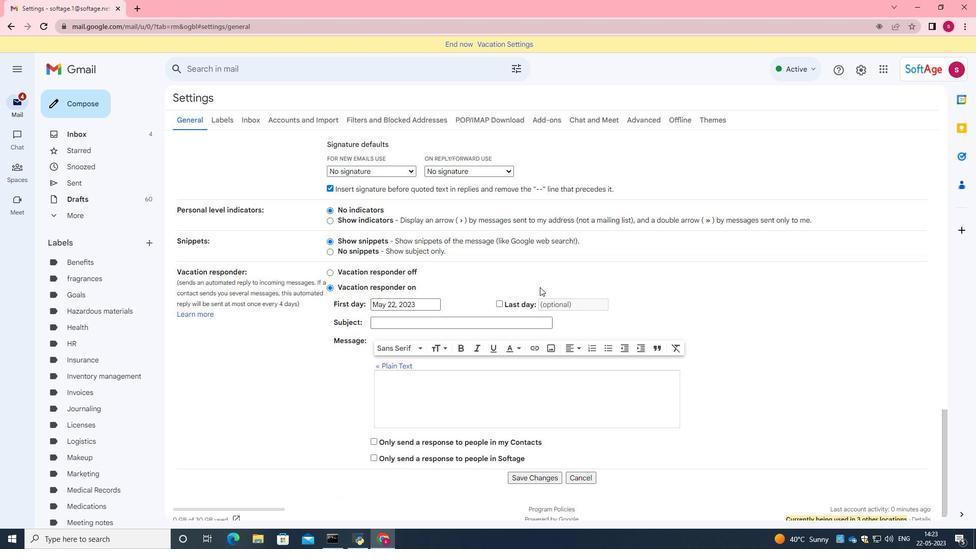 
Action: Mouse moved to (533, 464)
Screenshot: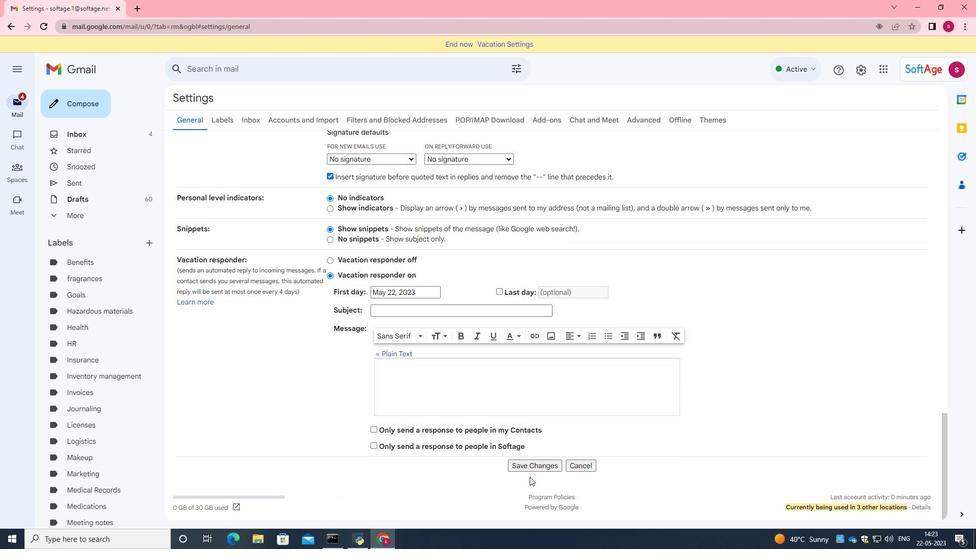 
Action: Mouse pressed left at (533, 464)
Screenshot: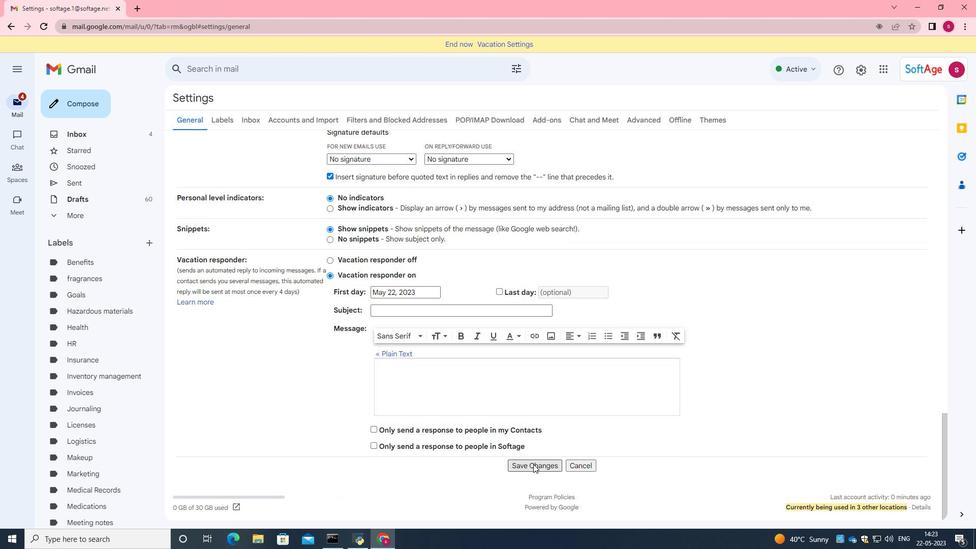 
Action: Mouse moved to (863, 72)
Screenshot: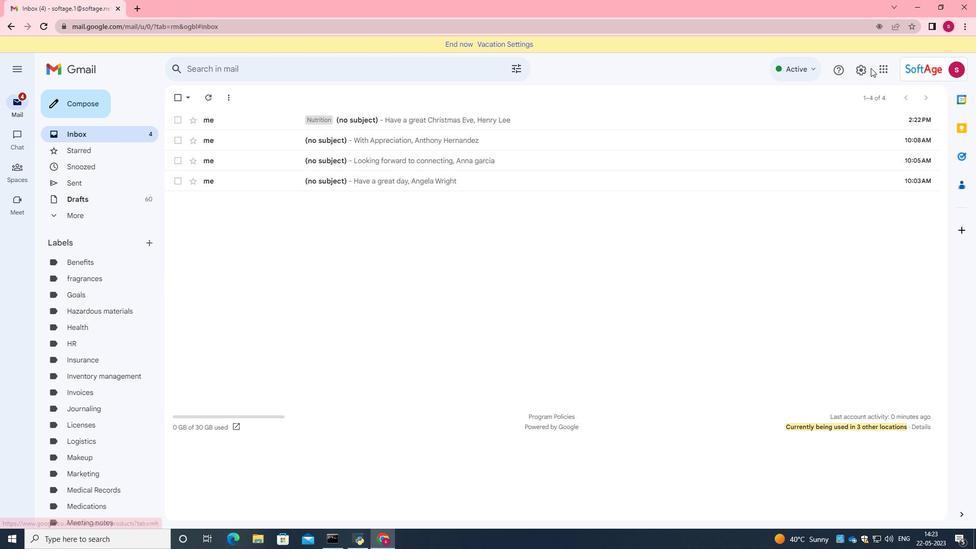 
Action: Mouse pressed left at (863, 72)
Screenshot: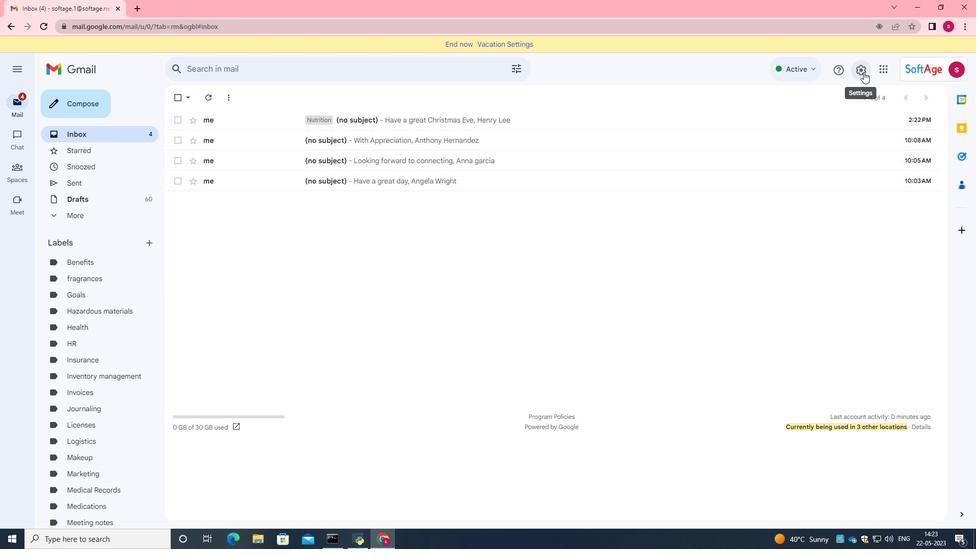 
Action: Mouse moved to (611, 237)
Screenshot: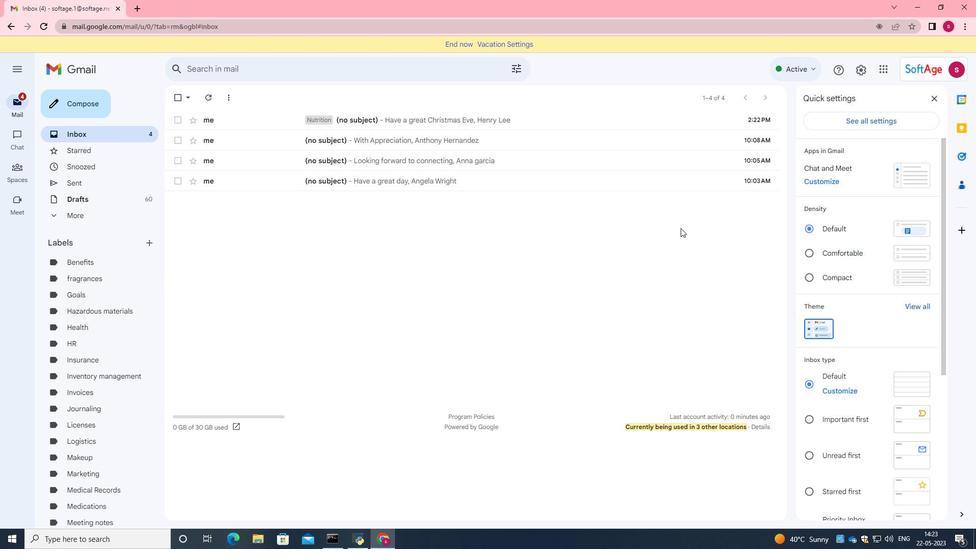 
Action: Mouse pressed left at (611, 237)
Screenshot: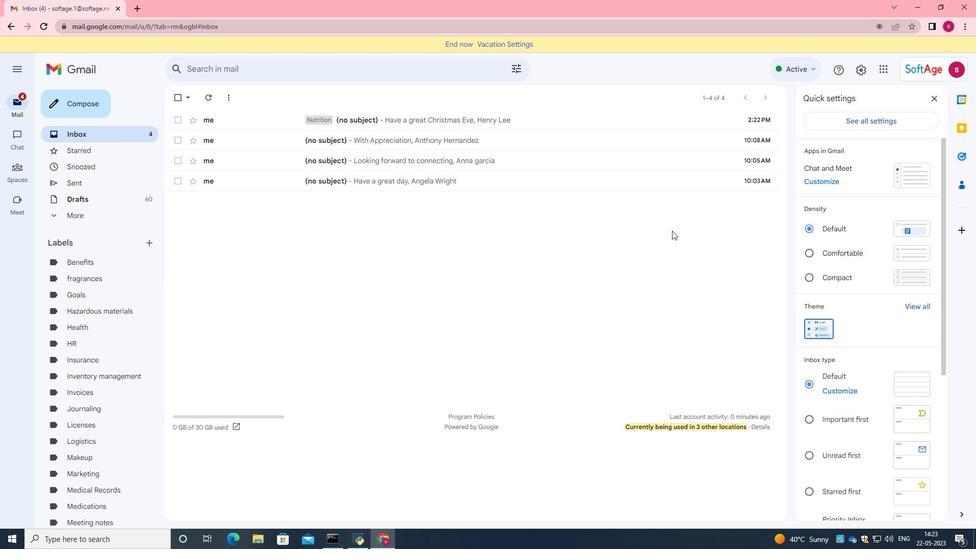 
Action: Mouse moved to (78, 99)
Screenshot: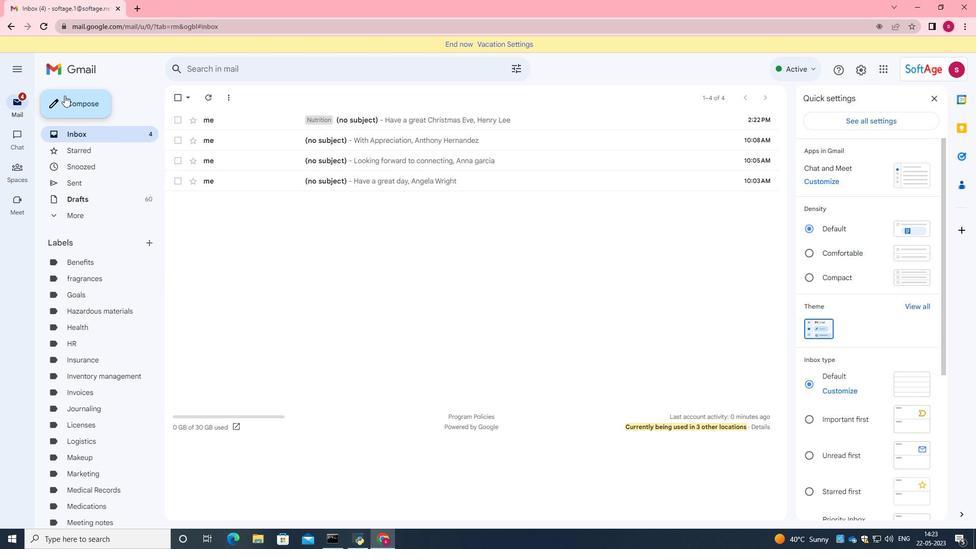 
Action: Mouse pressed left at (78, 99)
Screenshot: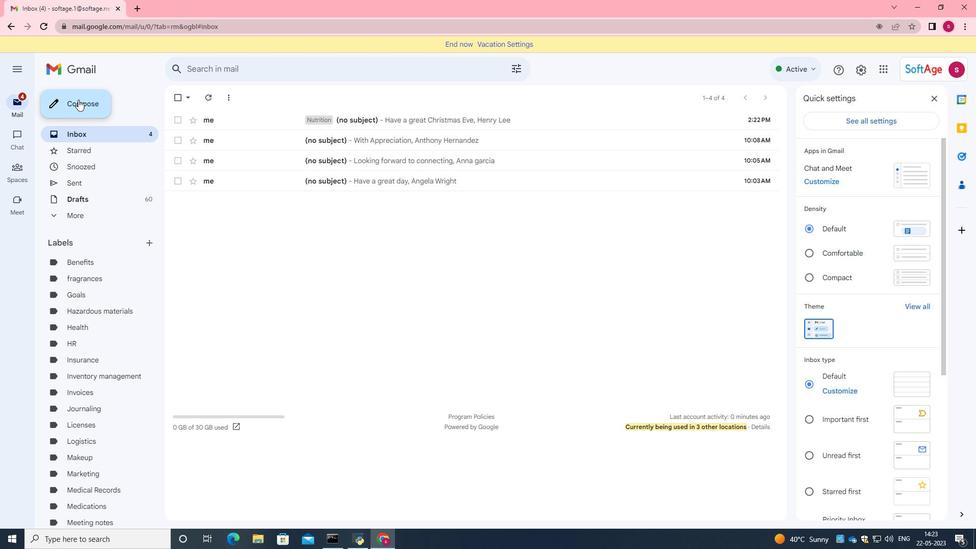 
Action: Mouse moved to (690, 247)
Screenshot: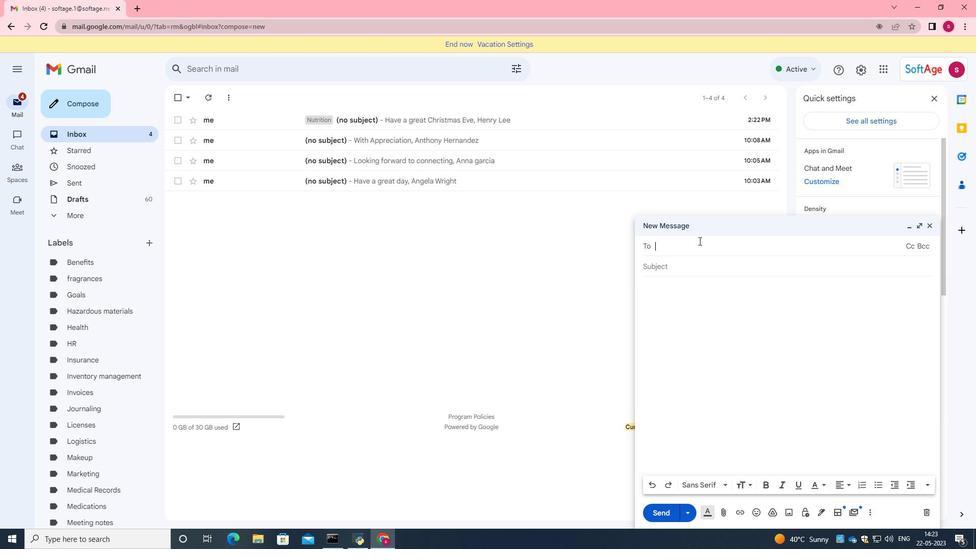 
Action: Key pressed softage.5<Key.shift>@softage.net
Screenshot: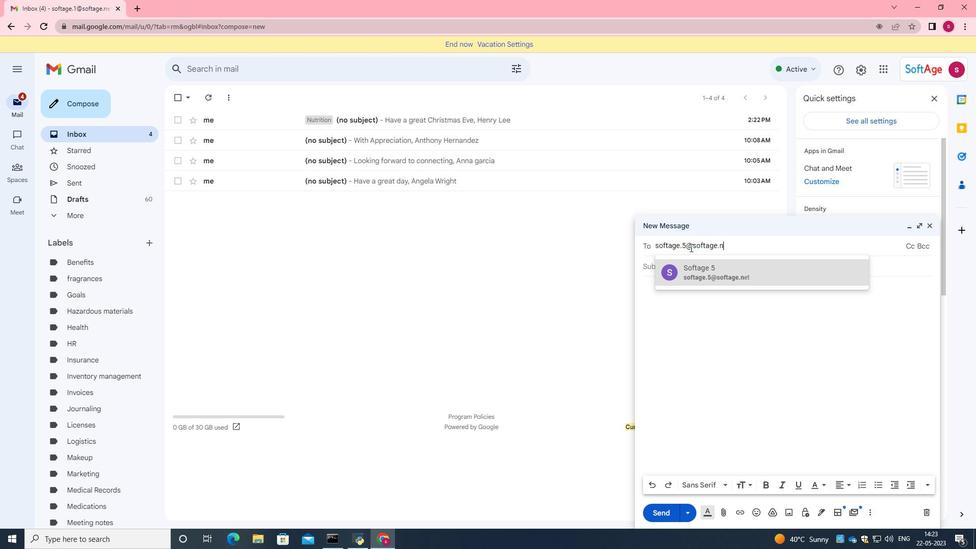 
Action: Mouse moved to (731, 272)
Screenshot: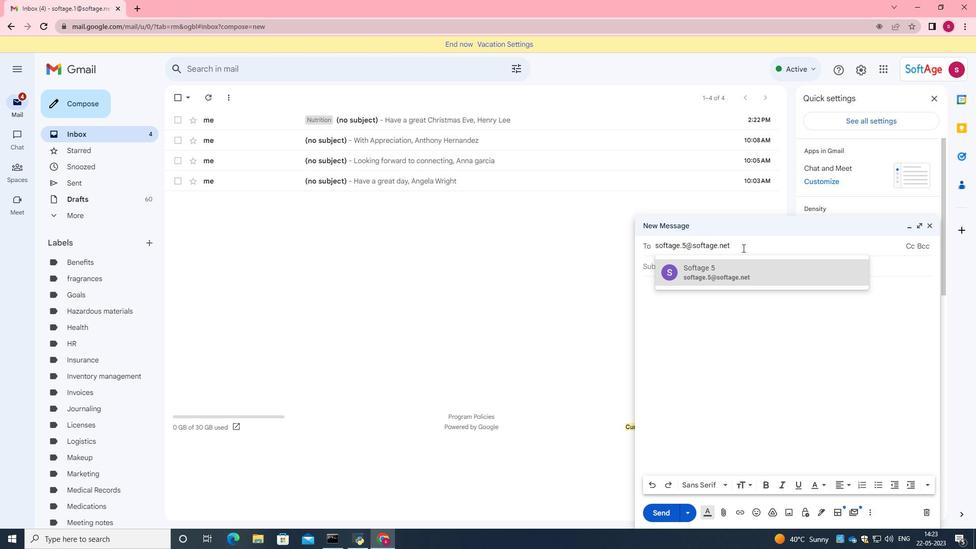 
Action: Mouse pressed left at (731, 272)
Screenshot: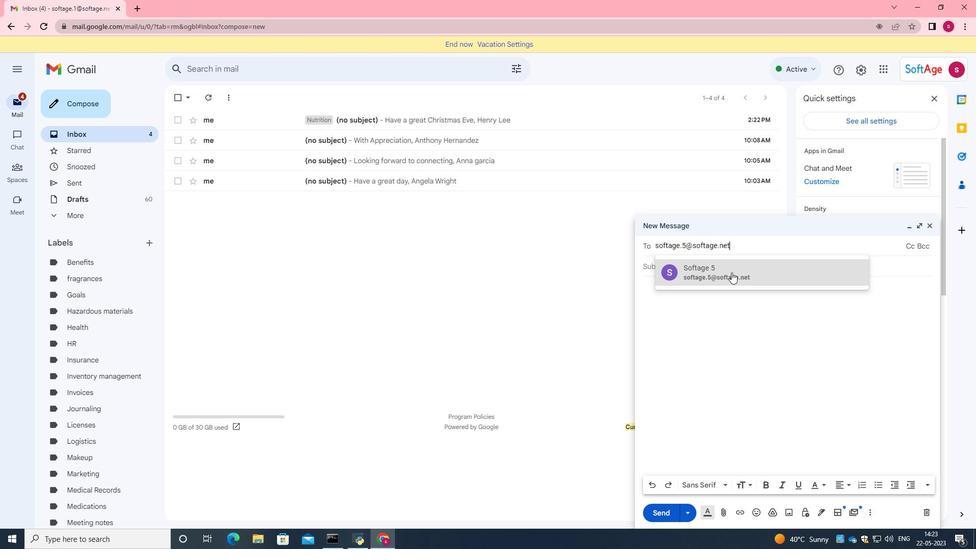
Action: Mouse moved to (823, 516)
Screenshot: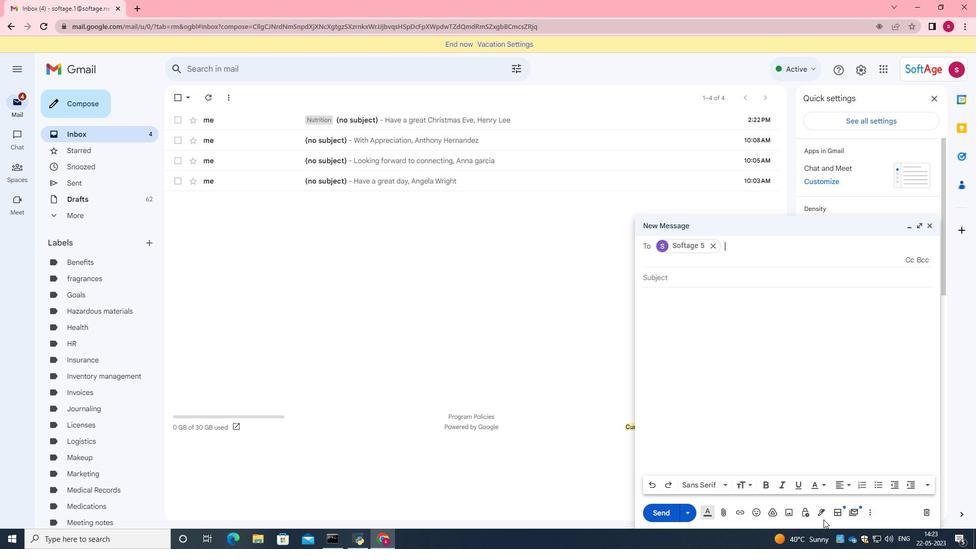 
Action: Mouse pressed left at (823, 516)
Screenshot: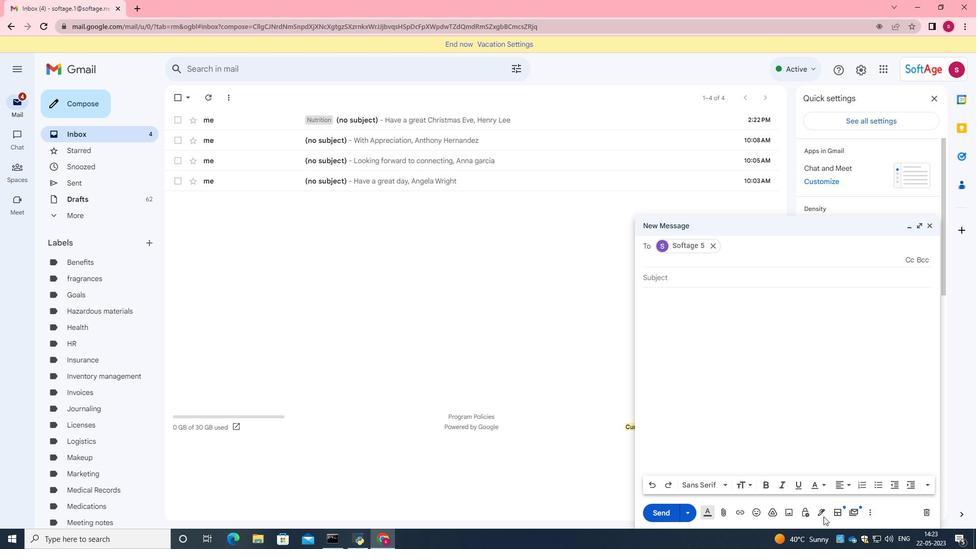 
Action: Mouse moved to (855, 492)
Screenshot: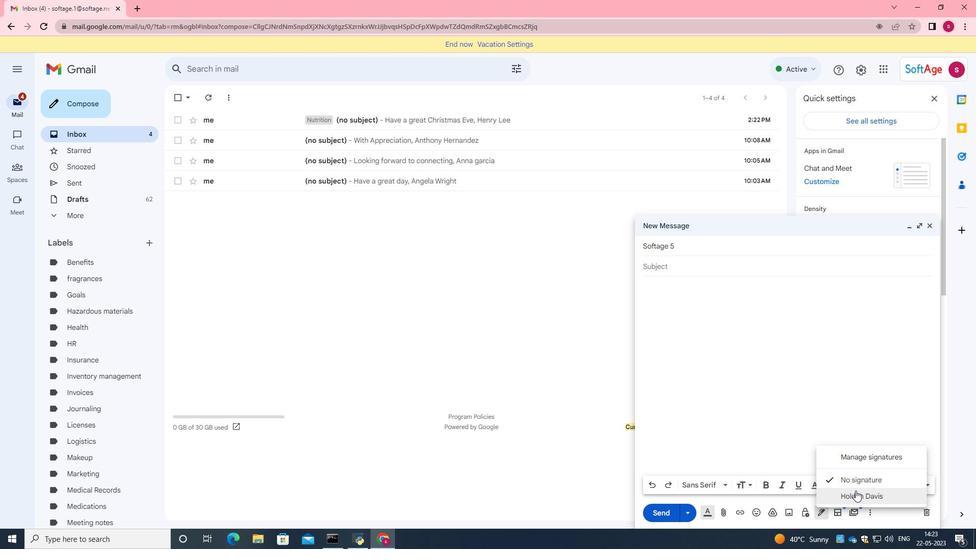 
Action: Mouse pressed left at (855, 492)
Screenshot: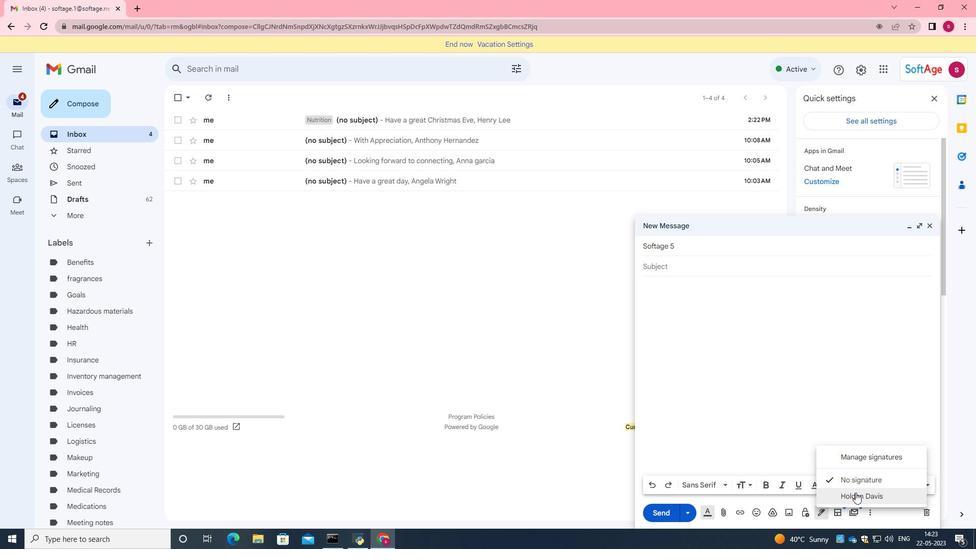 
Action: Mouse moved to (868, 512)
Screenshot: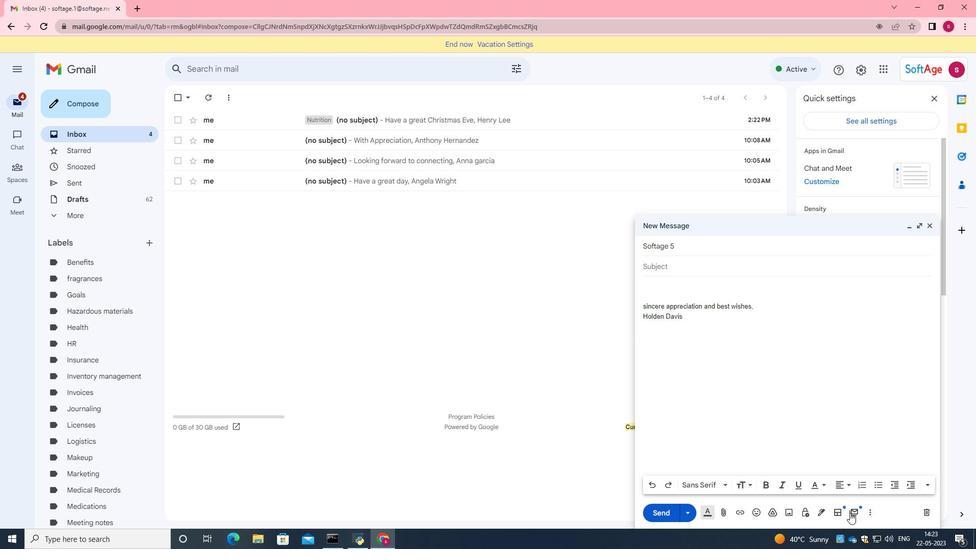 
Action: Mouse pressed left at (868, 512)
Screenshot: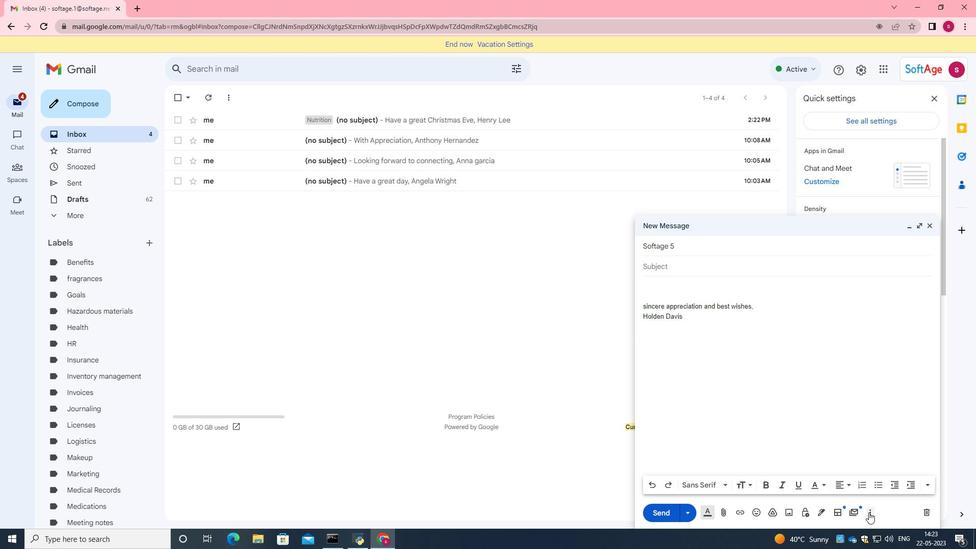 
Action: Mouse moved to (628, 216)
Screenshot: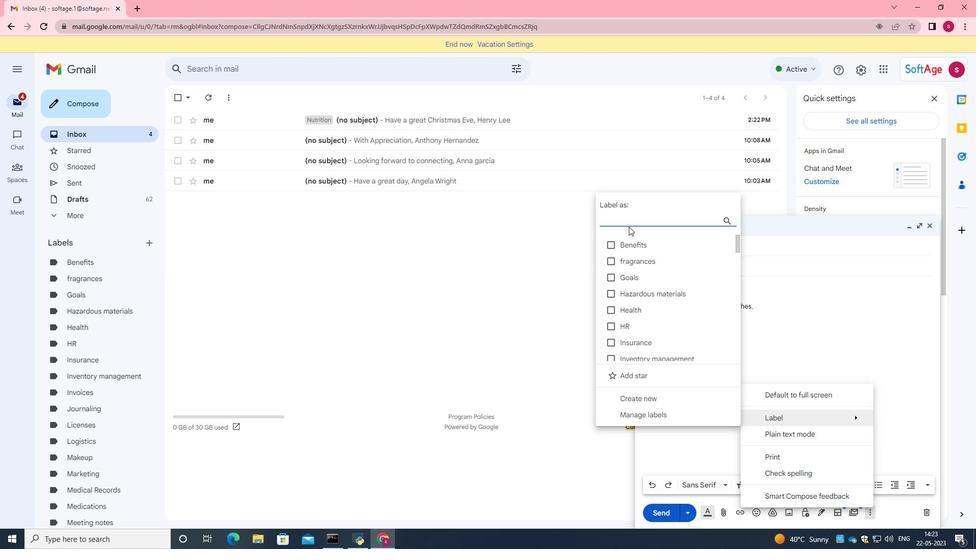 
Action: Key pressed <Key.caps_lock>R<Key.caps_lock>ecipes
Screenshot: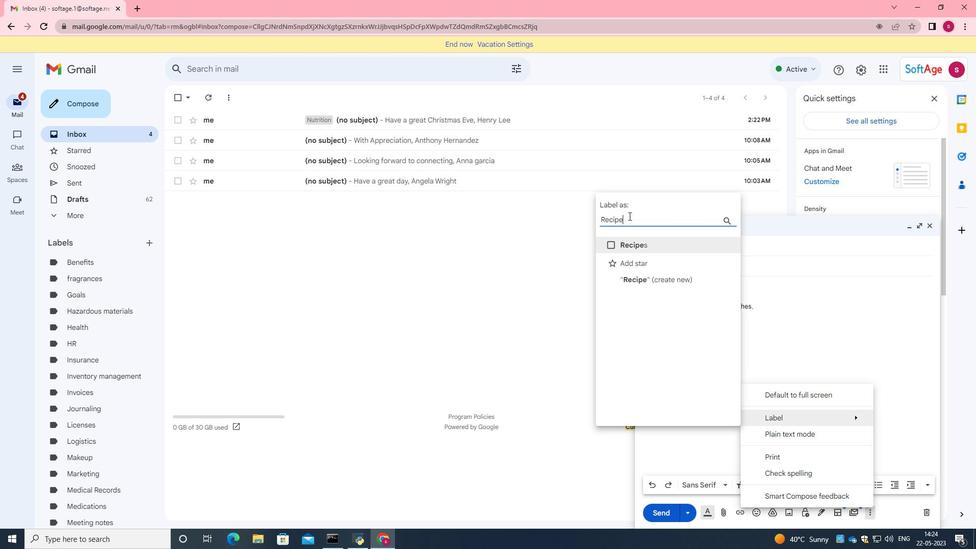 
Action: Mouse moved to (619, 243)
Screenshot: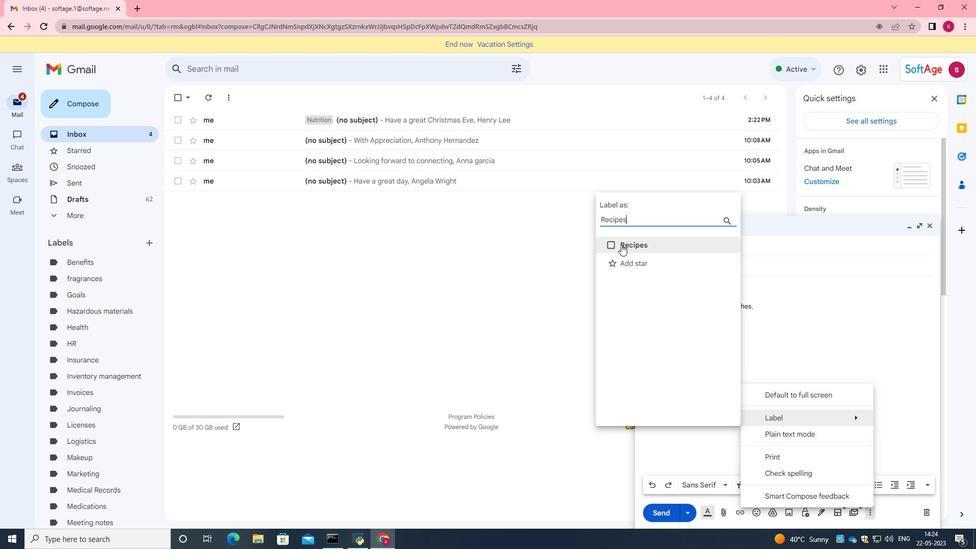 
Action: Mouse pressed left at (619, 243)
Screenshot: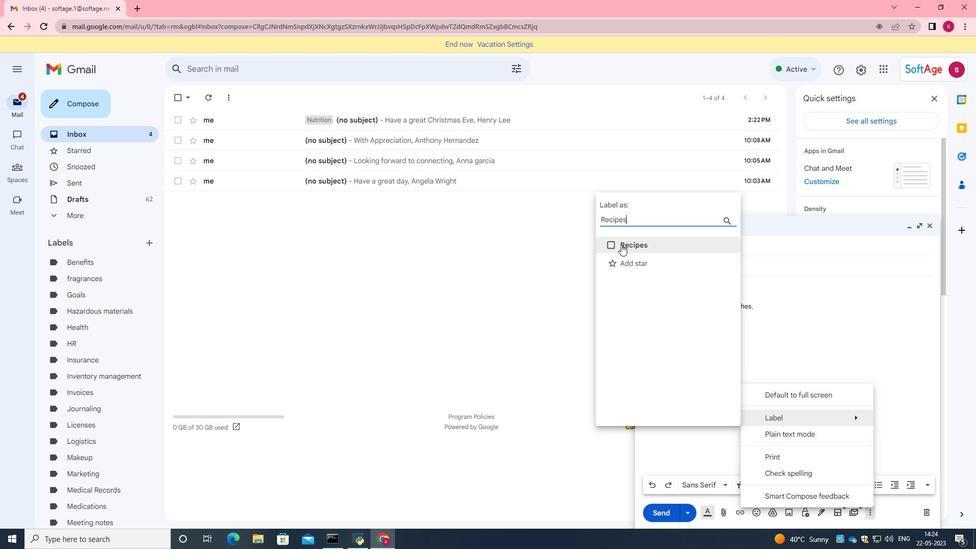 
Action: Mouse moved to (751, 436)
Screenshot: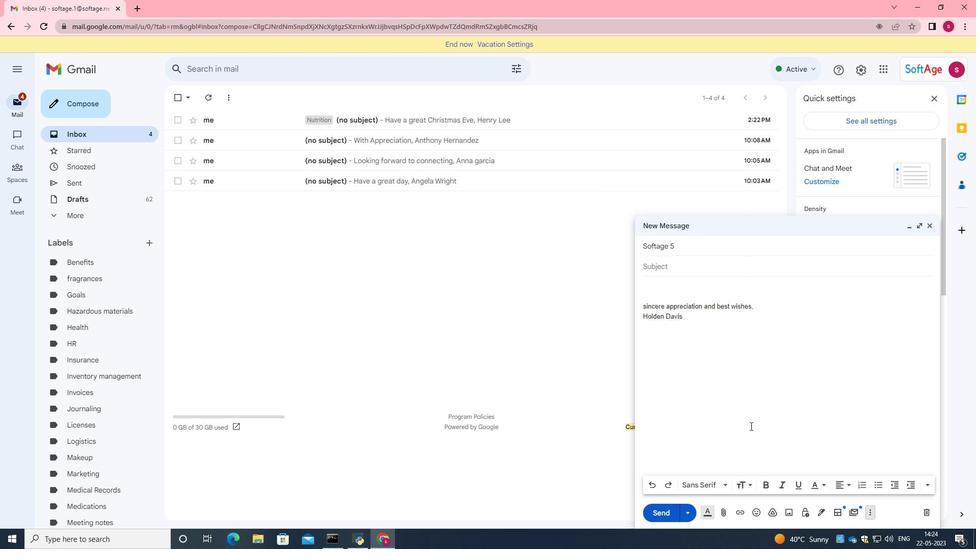 
Action: Mouse scrolled (751, 436) with delta (0, 0)
Screenshot: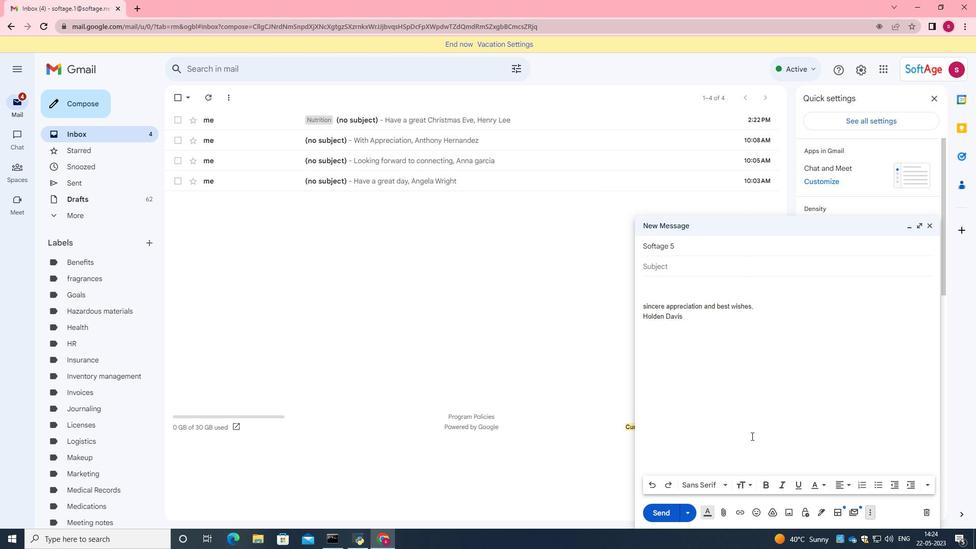 
Action: Mouse moved to (751, 437)
Screenshot: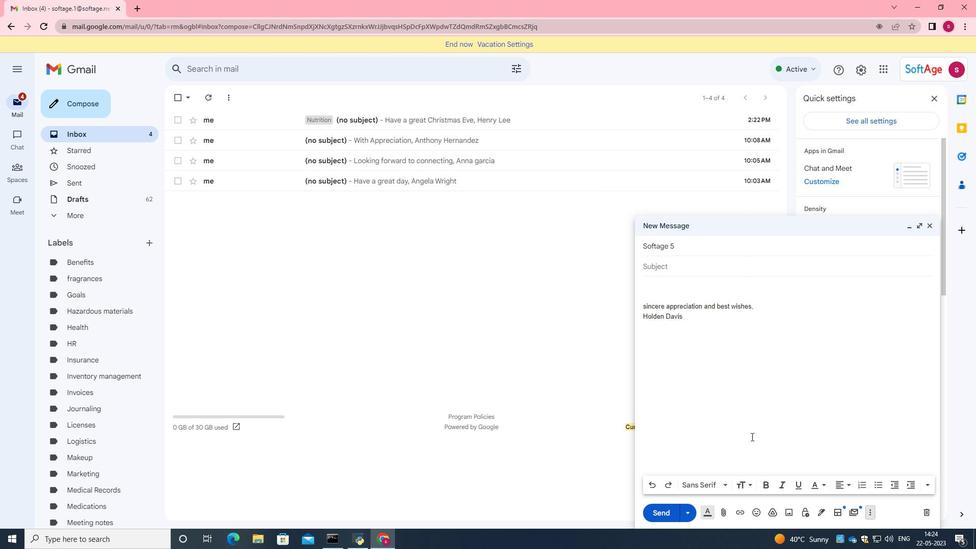 
Action: Mouse scrolled (751, 437) with delta (0, 0)
Screenshot: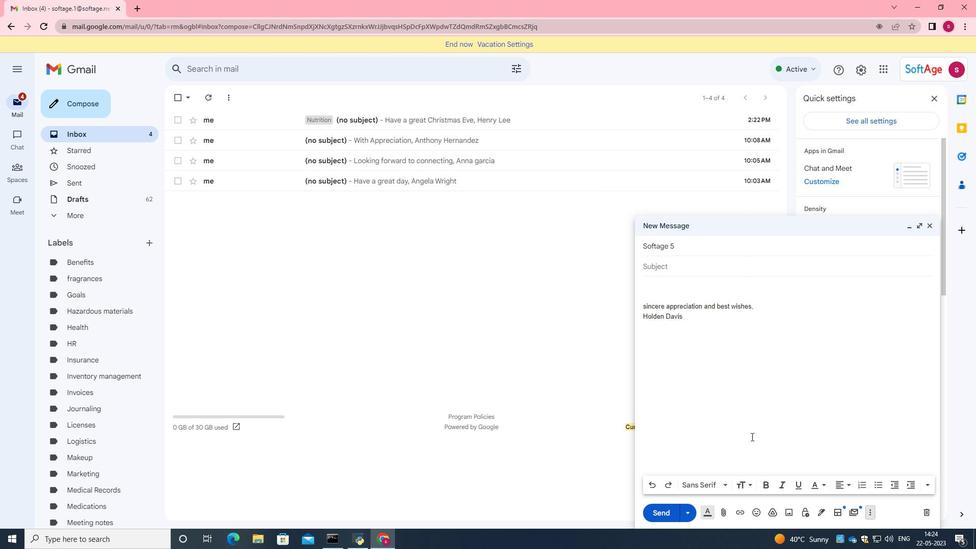 
Action: Mouse moved to (655, 511)
Screenshot: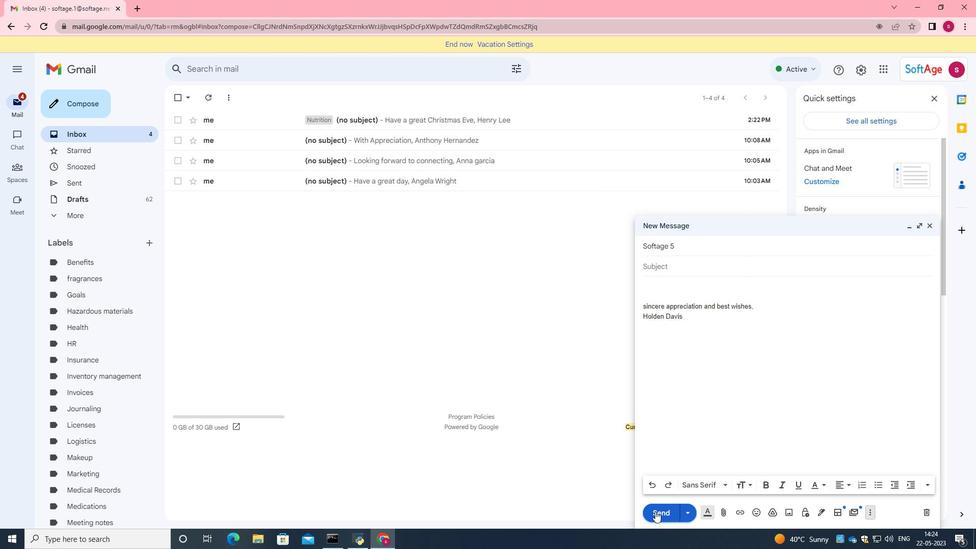 
Action: Mouse pressed left at (655, 511)
Screenshot: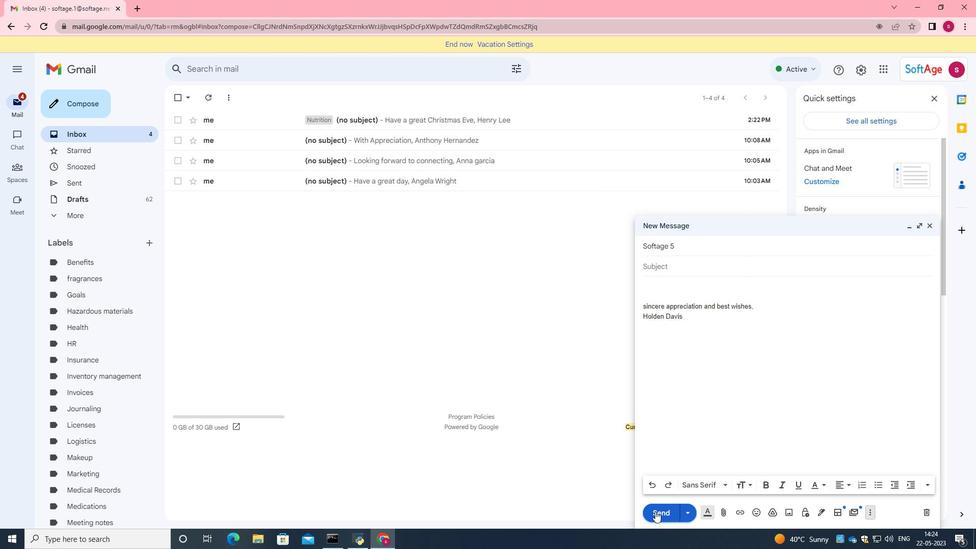 
Action: Mouse moved to (591, 376)
Screenshot: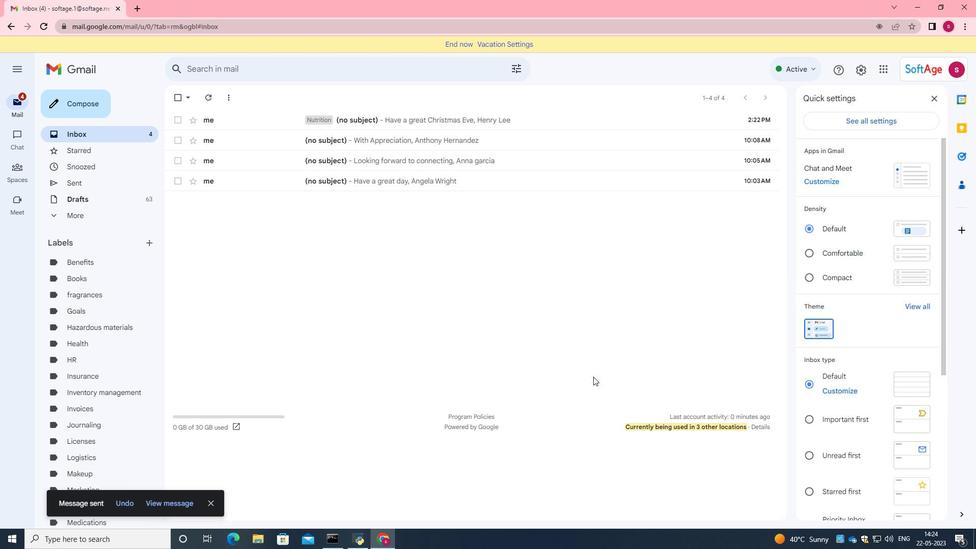 
